 Task: Create a due date automation trigger when advanced on, on the tuesday of the week a card is due add fields without custom field "Resume" set to a number greater or equal to 1 and lower or equal to 10 at 11:00 AM.
Action: Mouse moved to (958, 304)
Screenshot: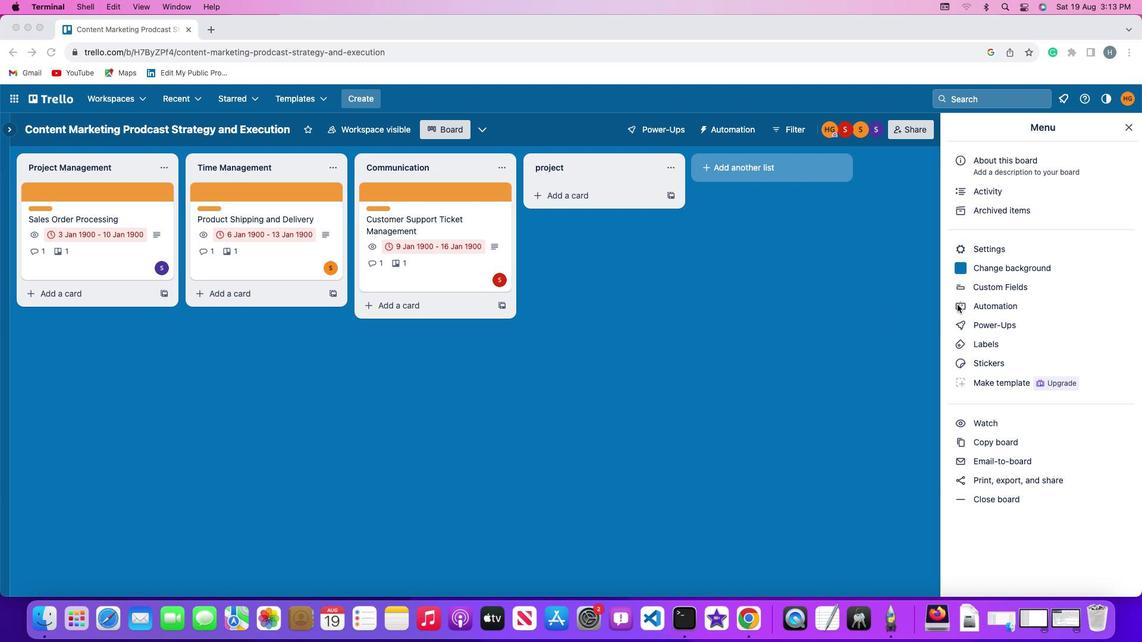 
Action: Mouse pressed left at (958, 304)
Screenshot: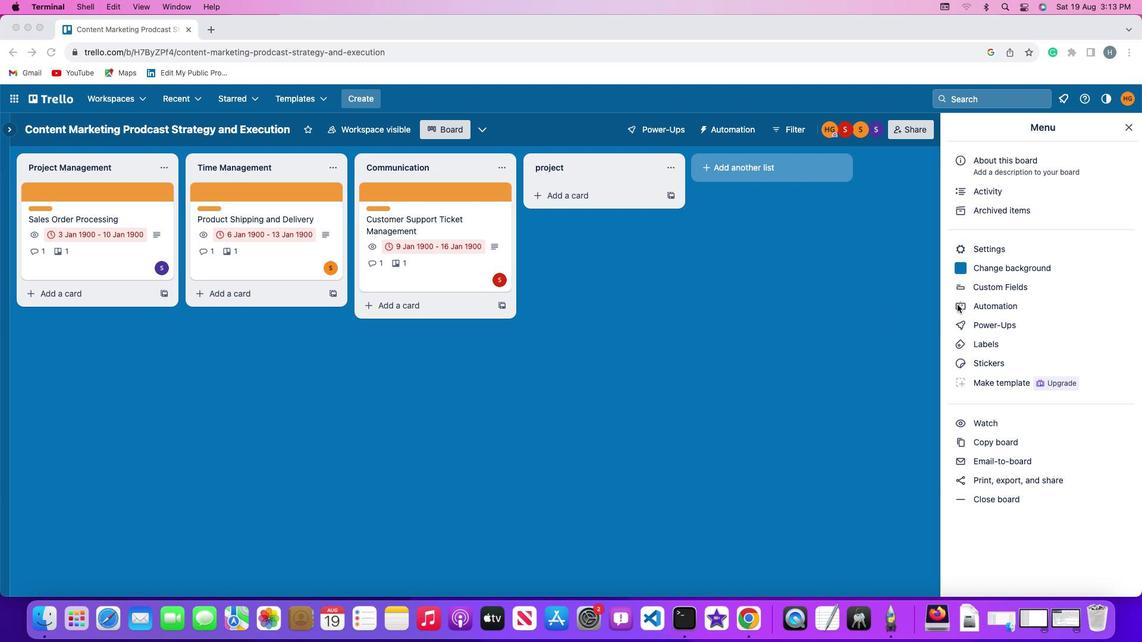 
Action: Mouse pressed left at (958, 304)
Screenshot: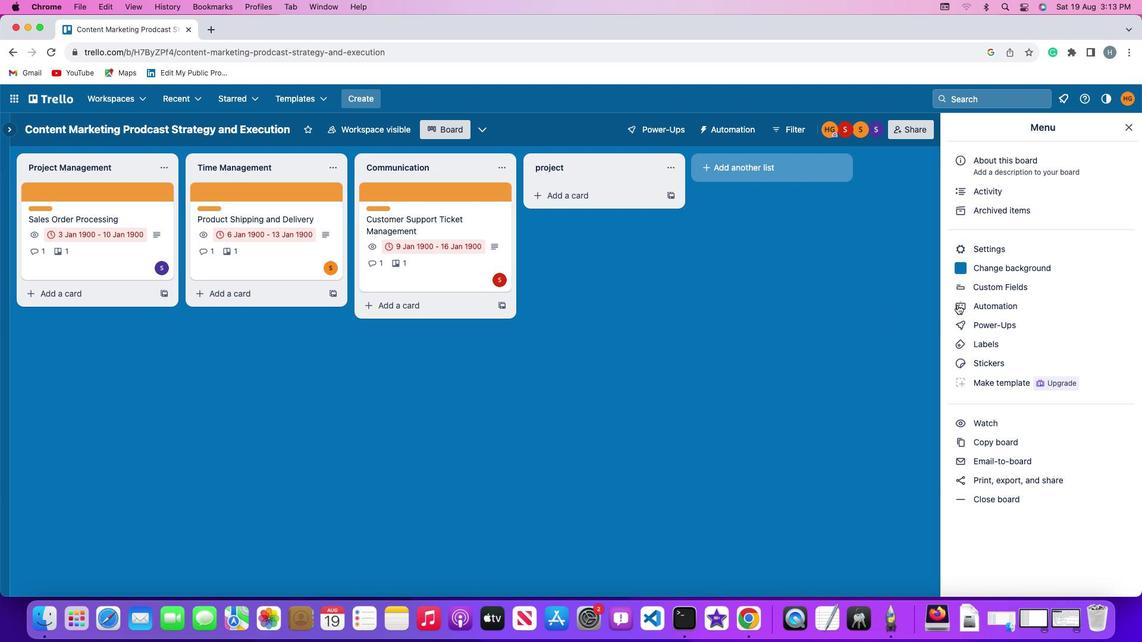 
Action: Mouse moved to (87, 280)
Screenshot: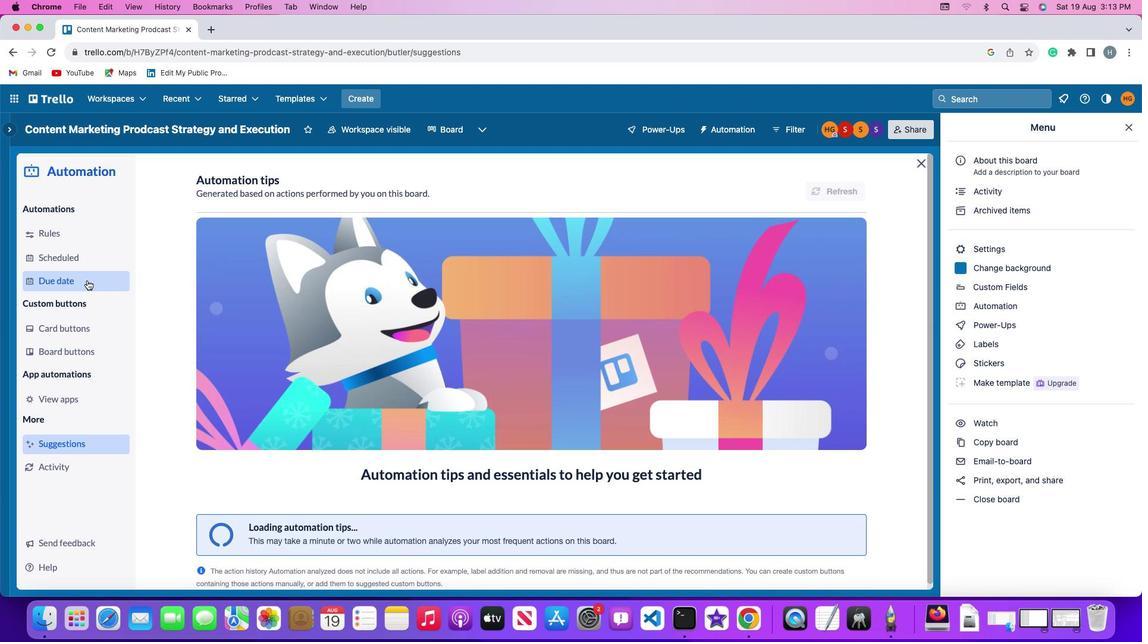 
Action: Mouse pressed left at (87, 280)
Screenshot: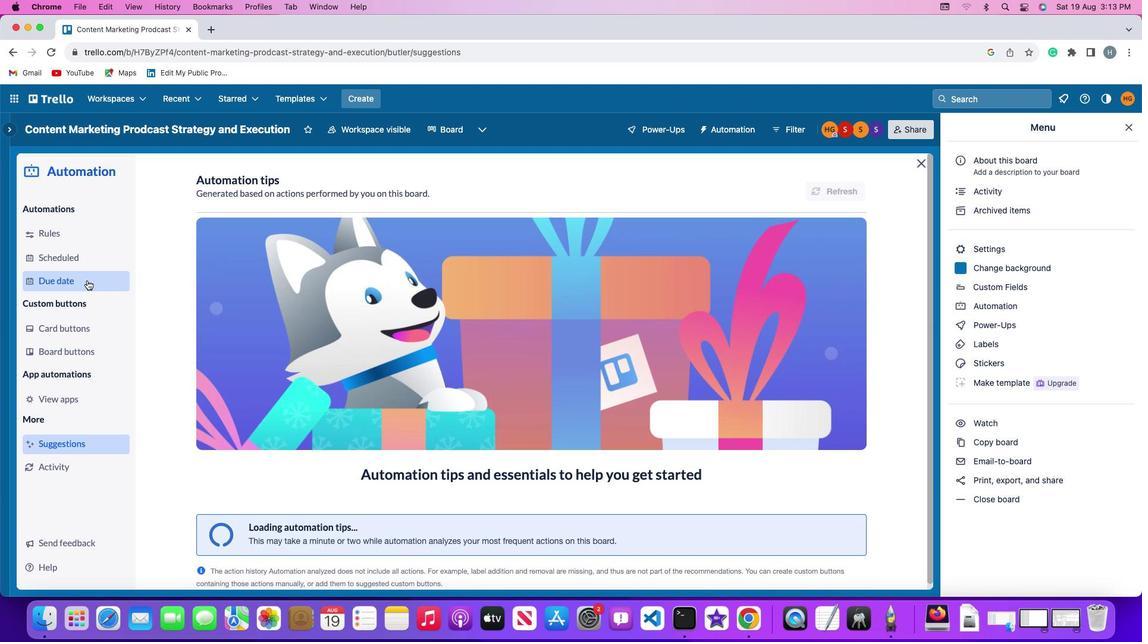 
Action: Mouse moved to (801, 187)
Screenshot: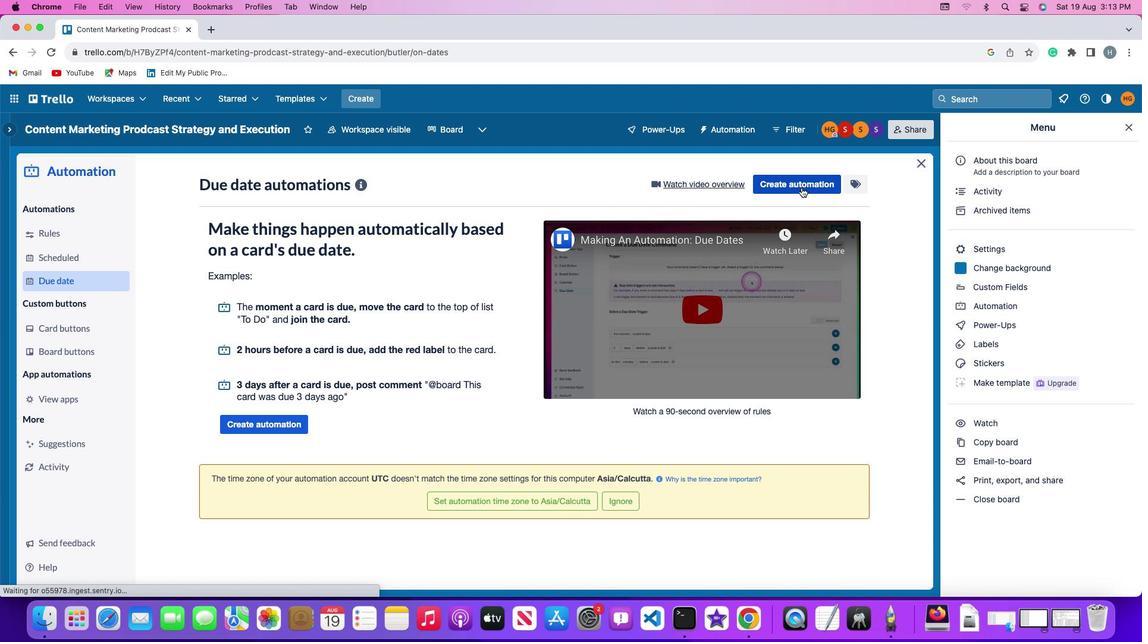 
Action: Mouse pressed left at (801, 187)
Screenshot: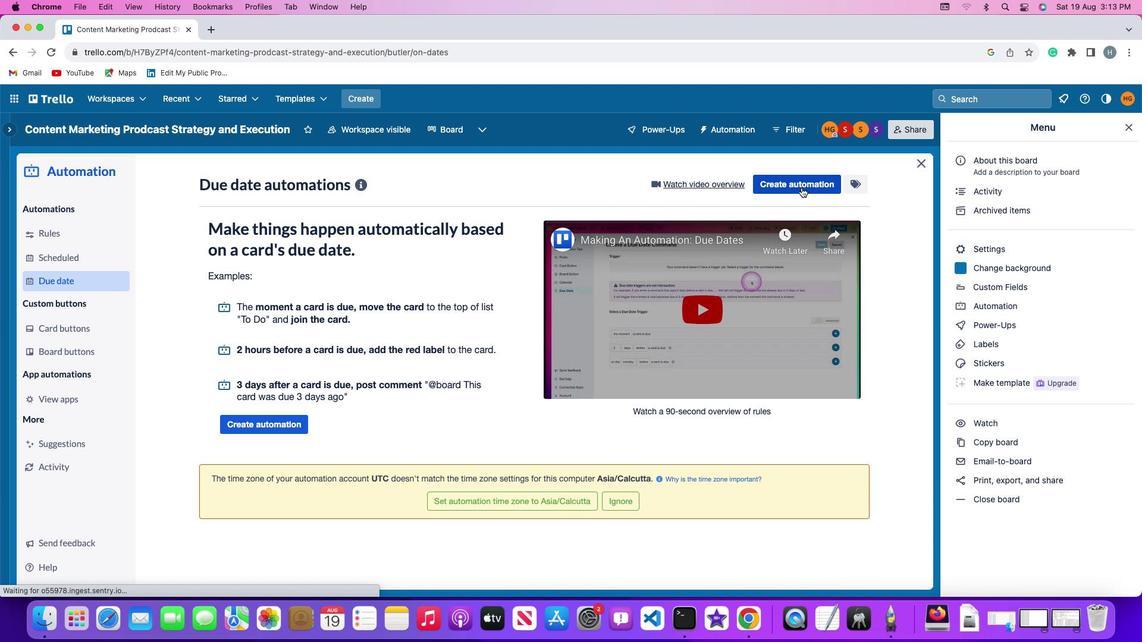 
Action: Mouse moved to (227, 299)
Screenshot: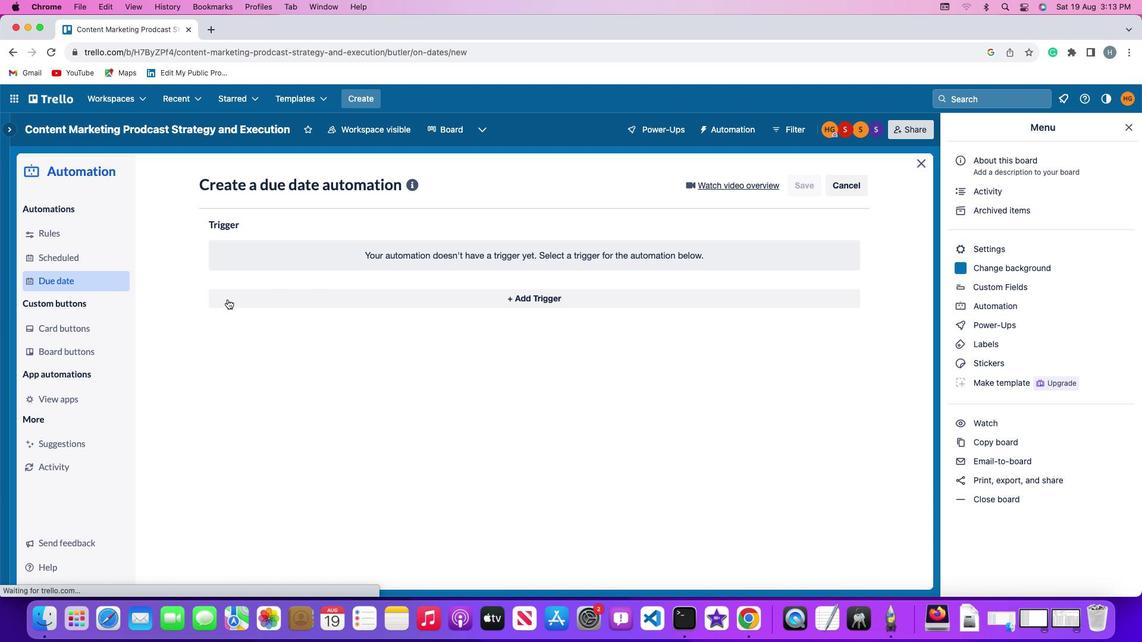 
Action: Mouse pressed left at (227, 299)
Screenshot: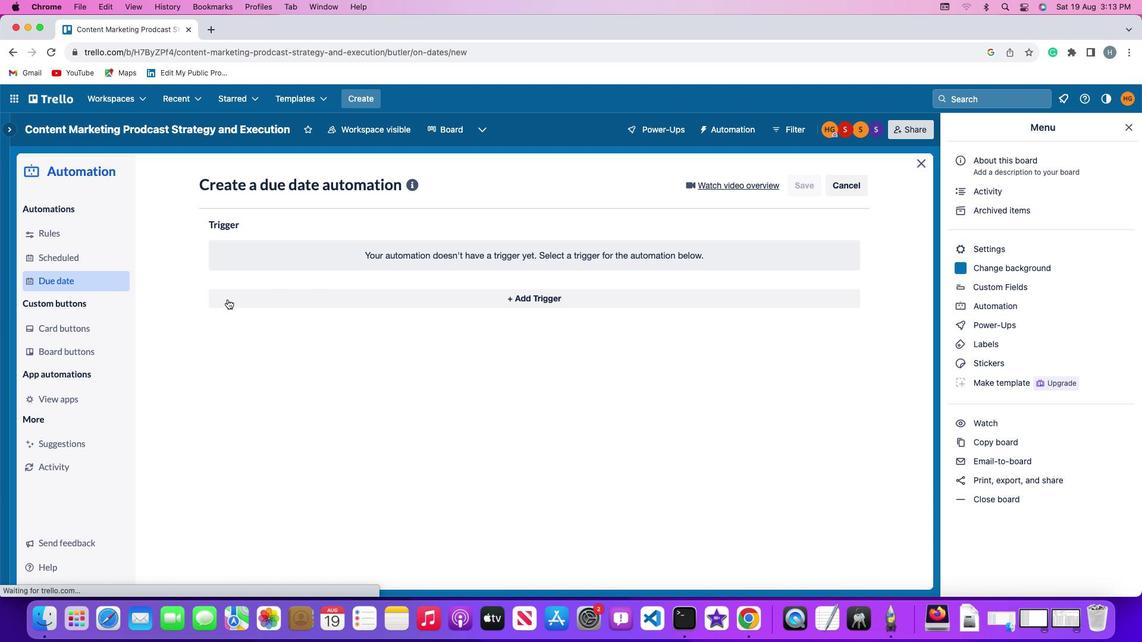 
Action: Mouse moved to (261, 513)
Screenshot: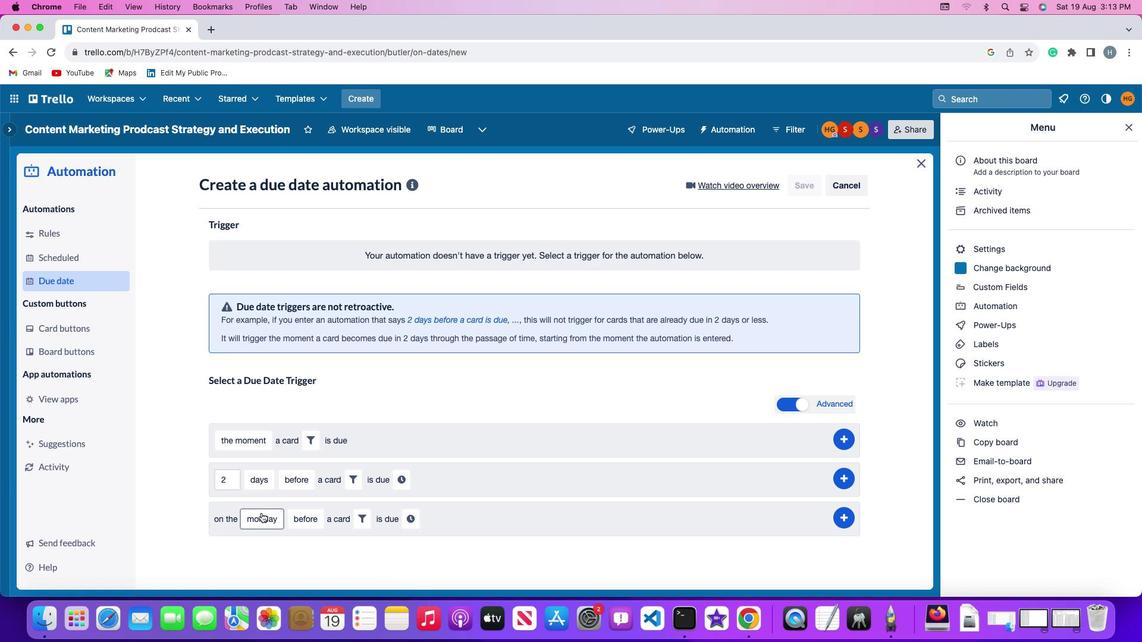 
Action: Mouse pressed left at (261, 513)
Screenshot: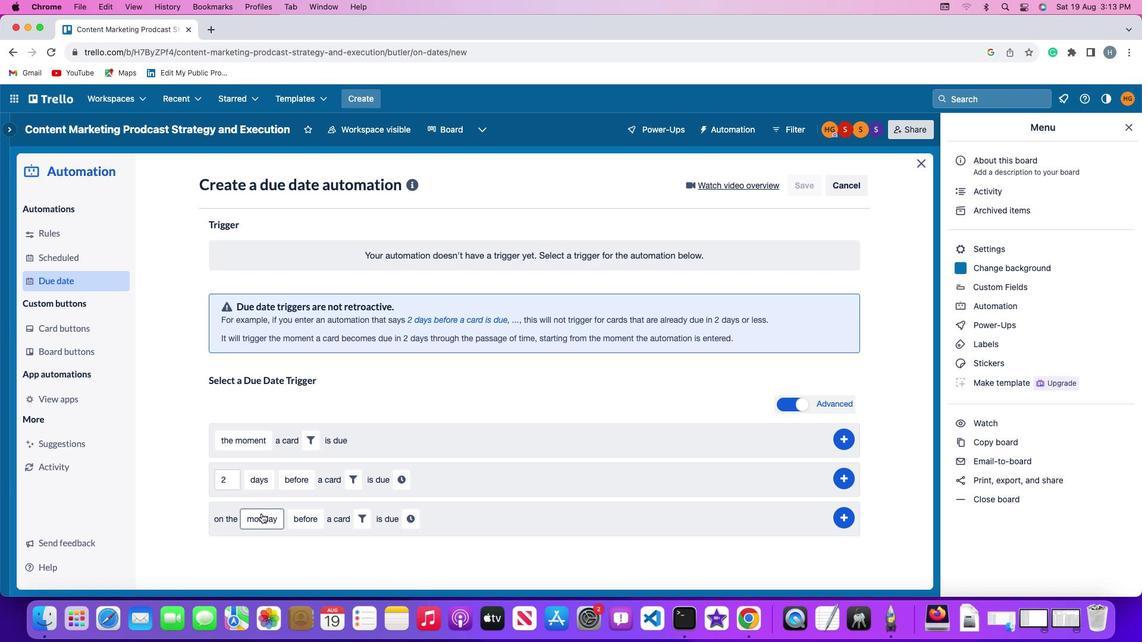 
Action: Mouse moved to (287, 371)
Screenshot: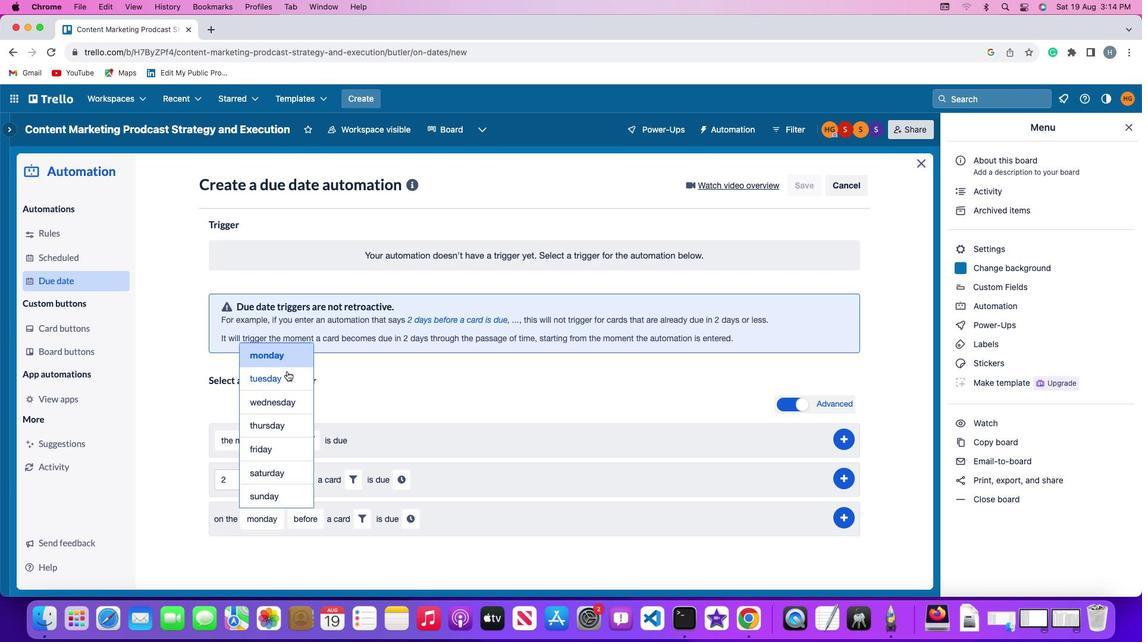 
Action: Mouse pressed left at (287, 371)
Screenshot: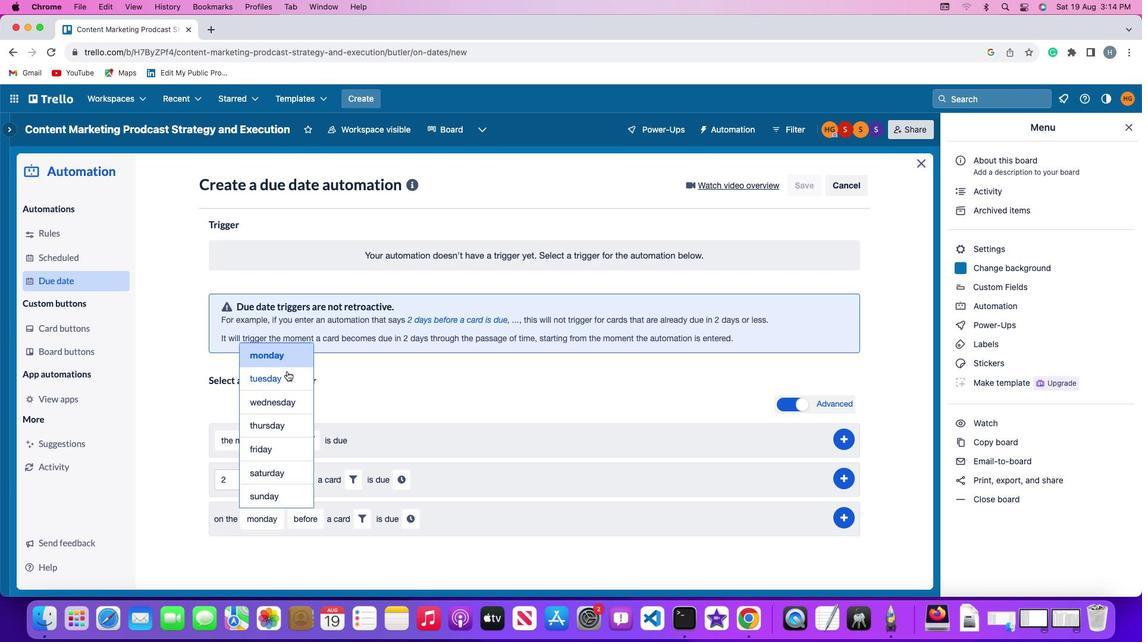 
Action: Mouse moved to (302, 515)
Screenshot: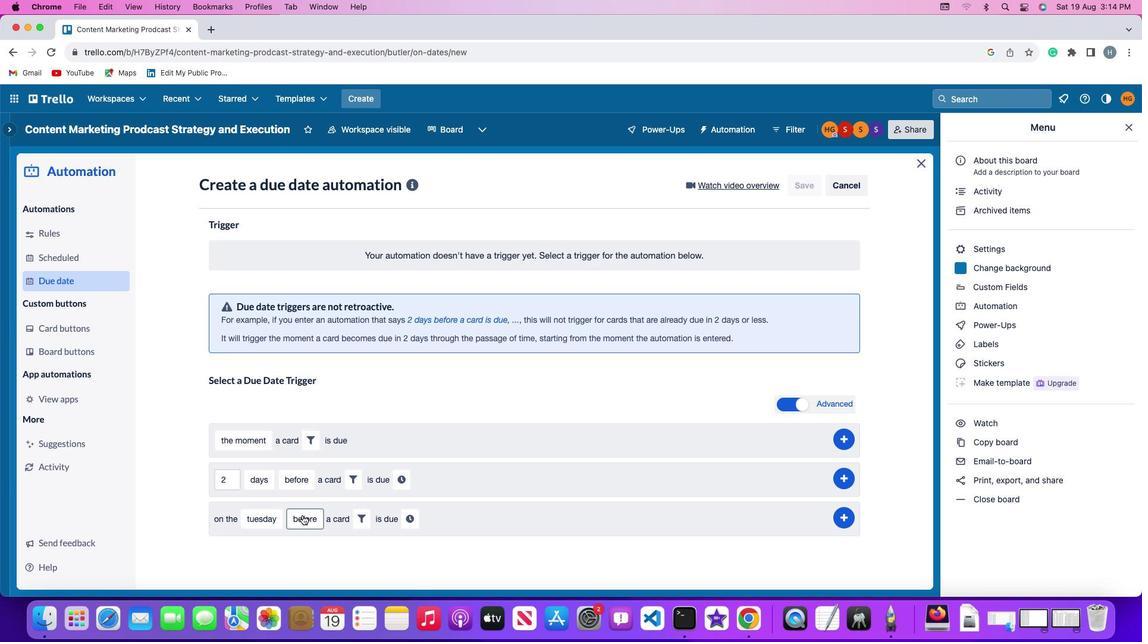 
Action: Mouse pressed left at (302, 515)
Screenshot: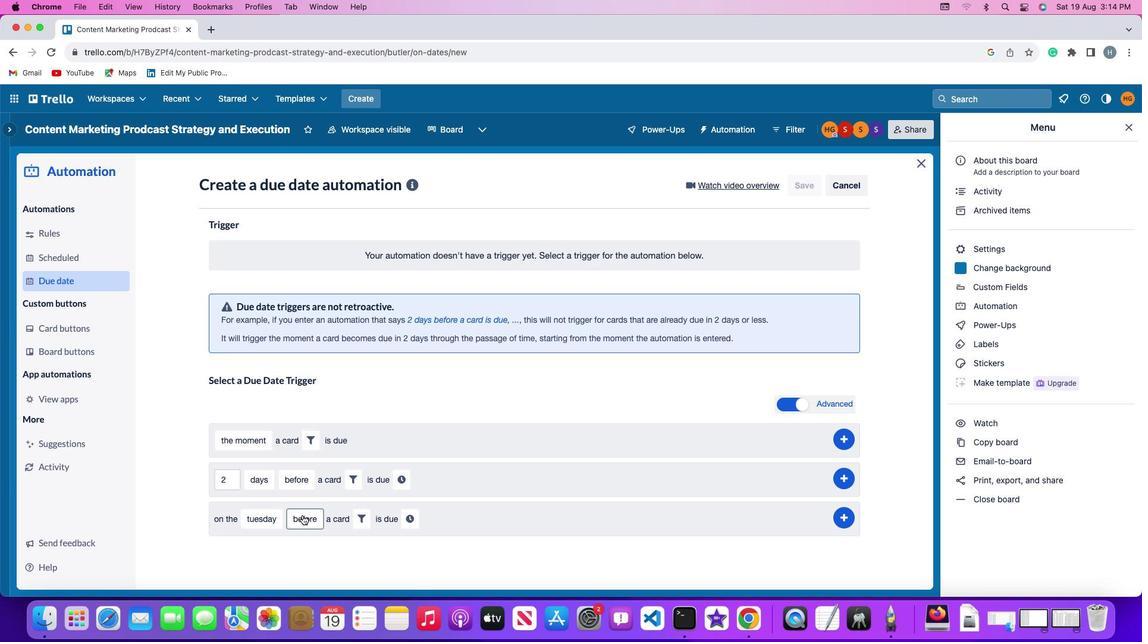
Action: Mouse moved to (311, 472)
Screenshot: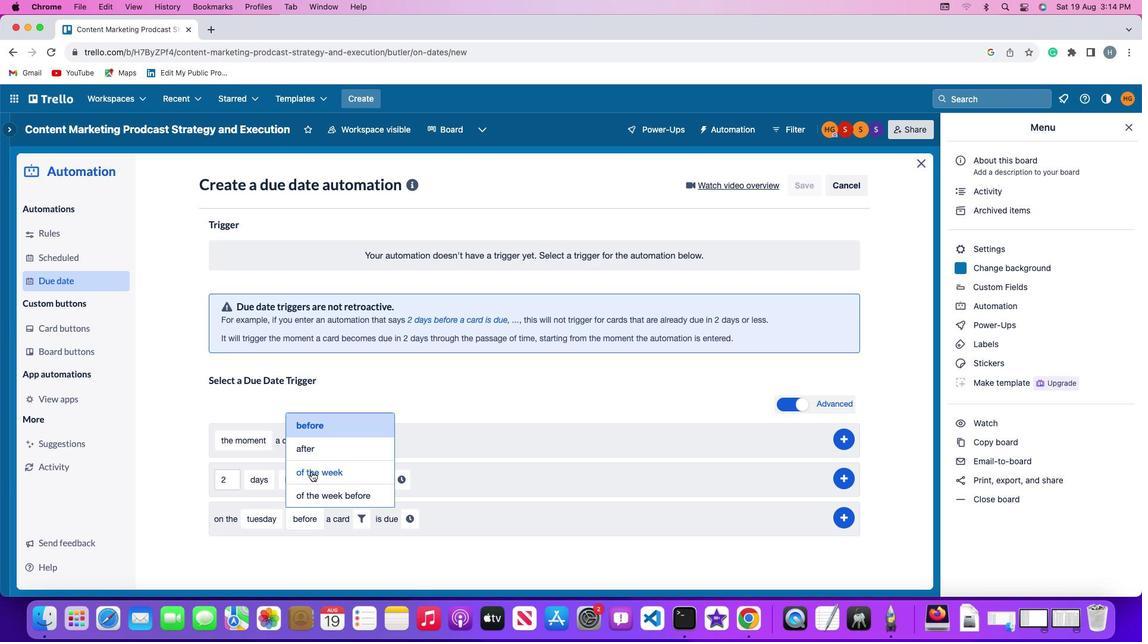 
Action: Mouse pressed left at (311, 472)
Screenshot: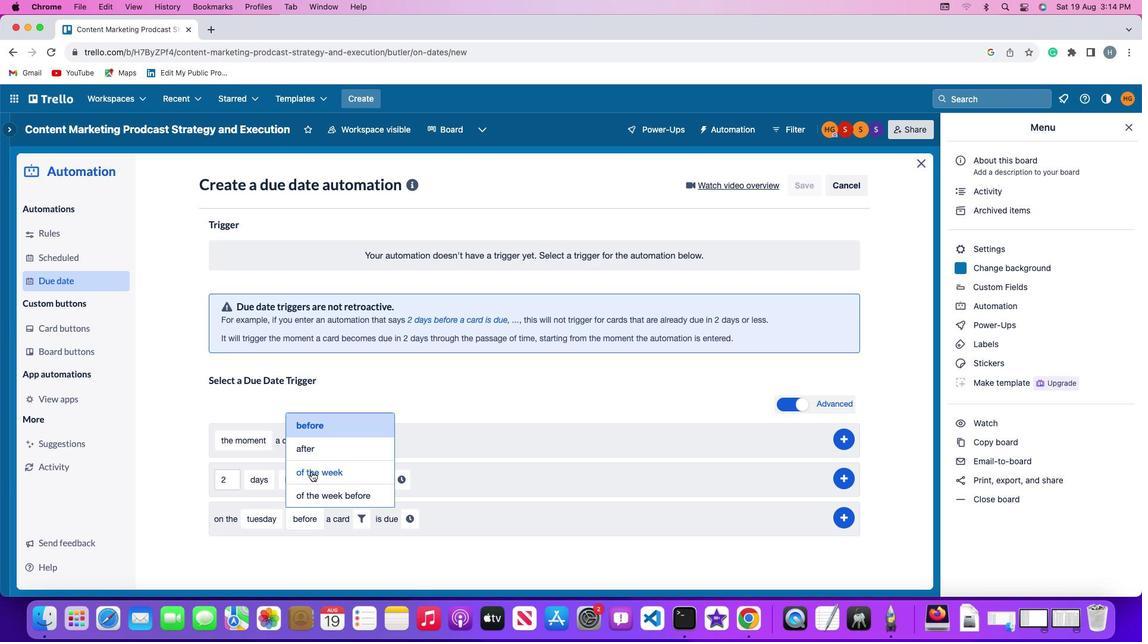 
Action: Mouse moved to (386, 521)
Screenshot: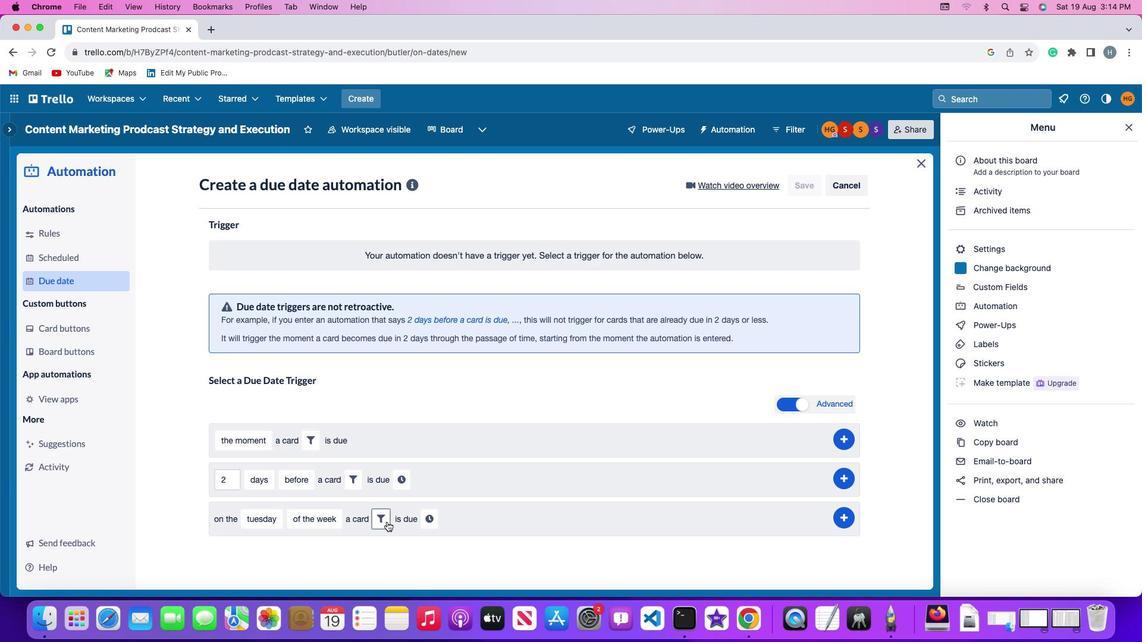 
Action: Mouse pressed left at (386, 521)
Screenshot: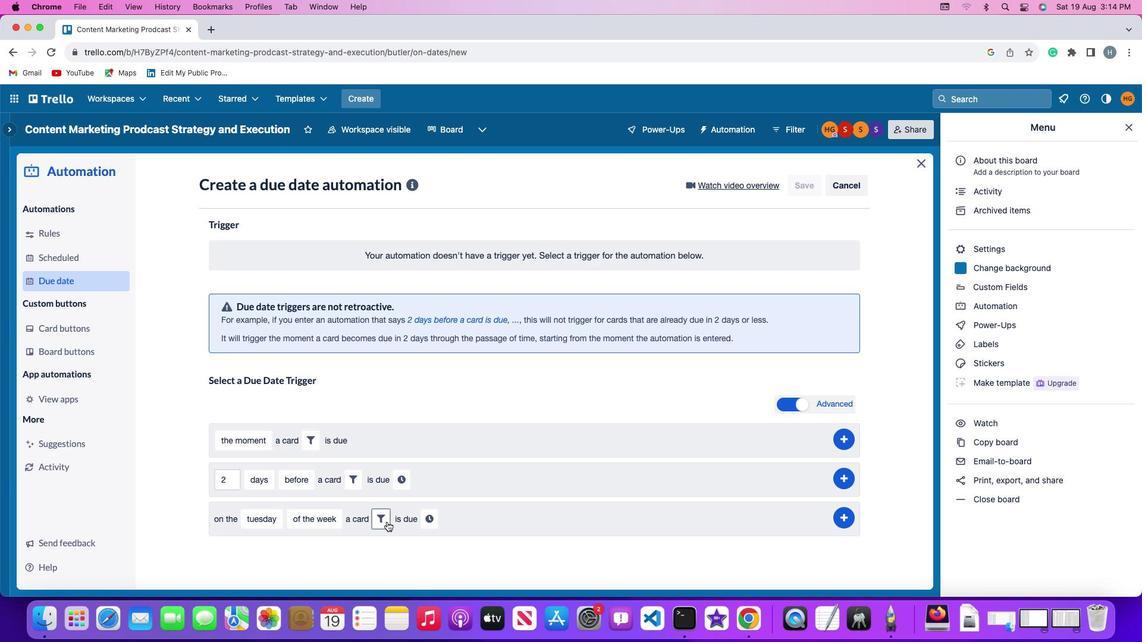 
Action: Mouse moved to (567, 554)
Screenshot: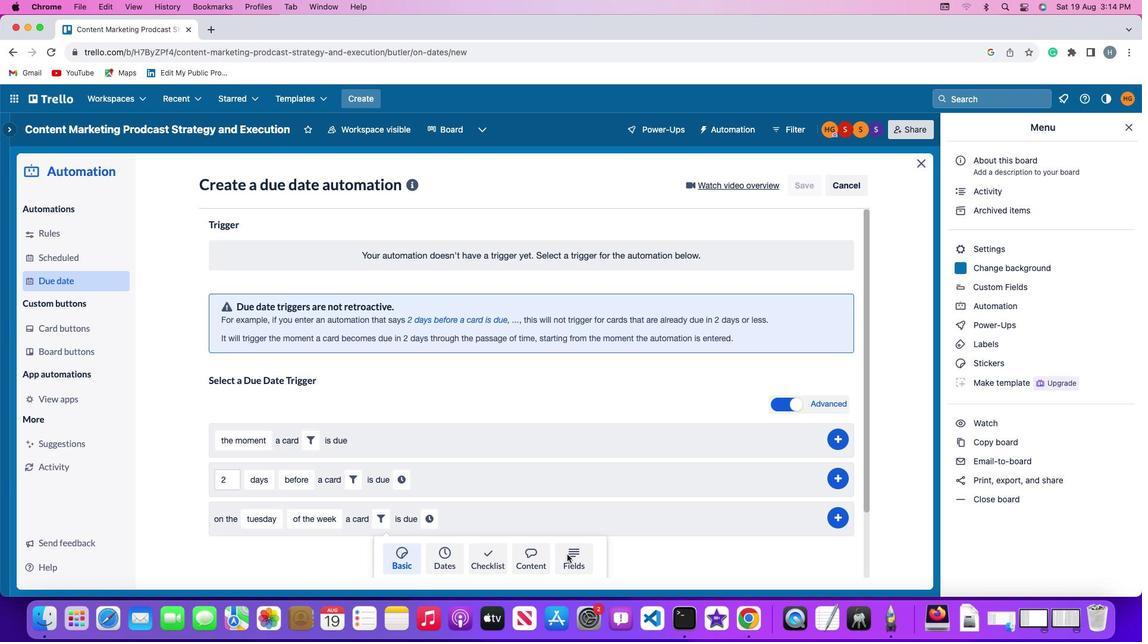 
Action: Mouse pressed left at (567, 554)
Screenshot: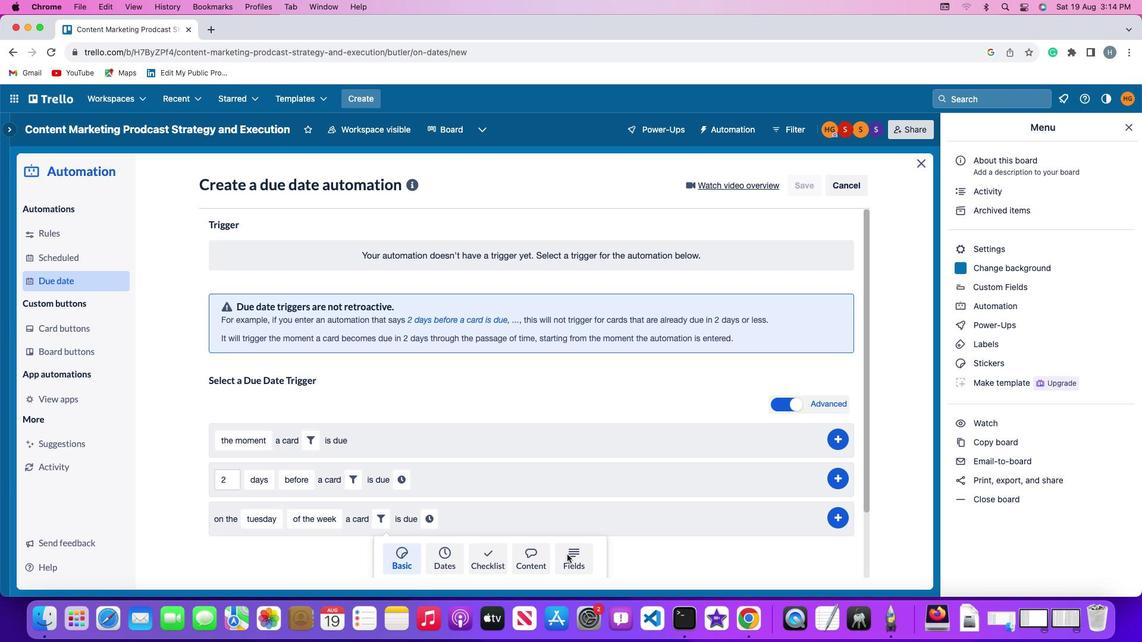 
Action: Mouse moved to (322, 551)
Screenshot: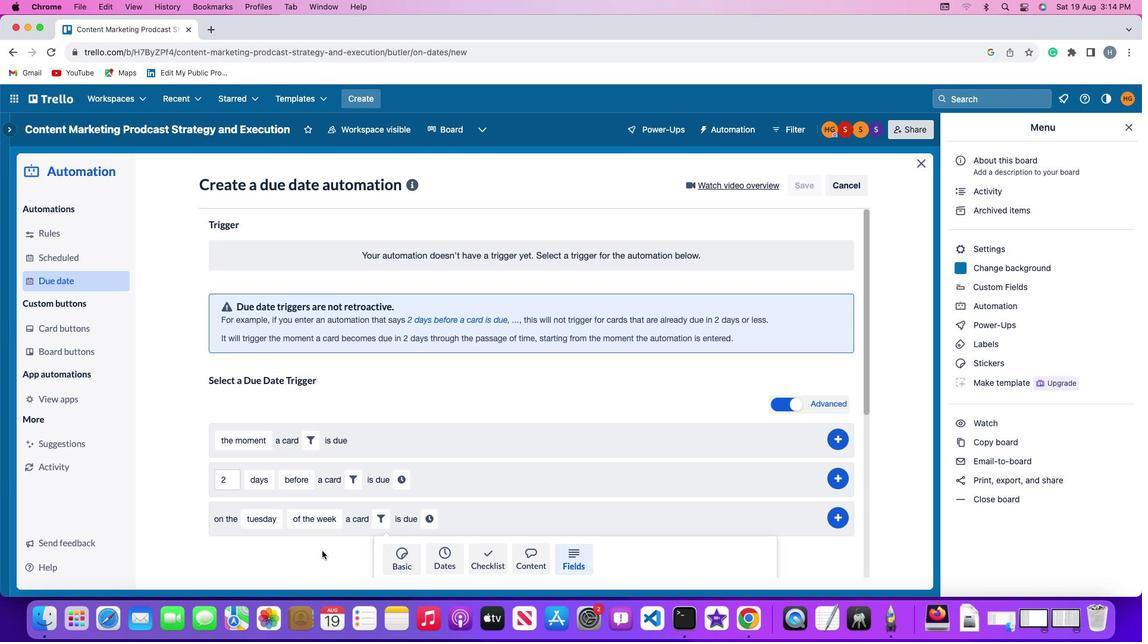 
Action: Mouse scrolled (322, 551) with delta (0, 0)
Screenshot: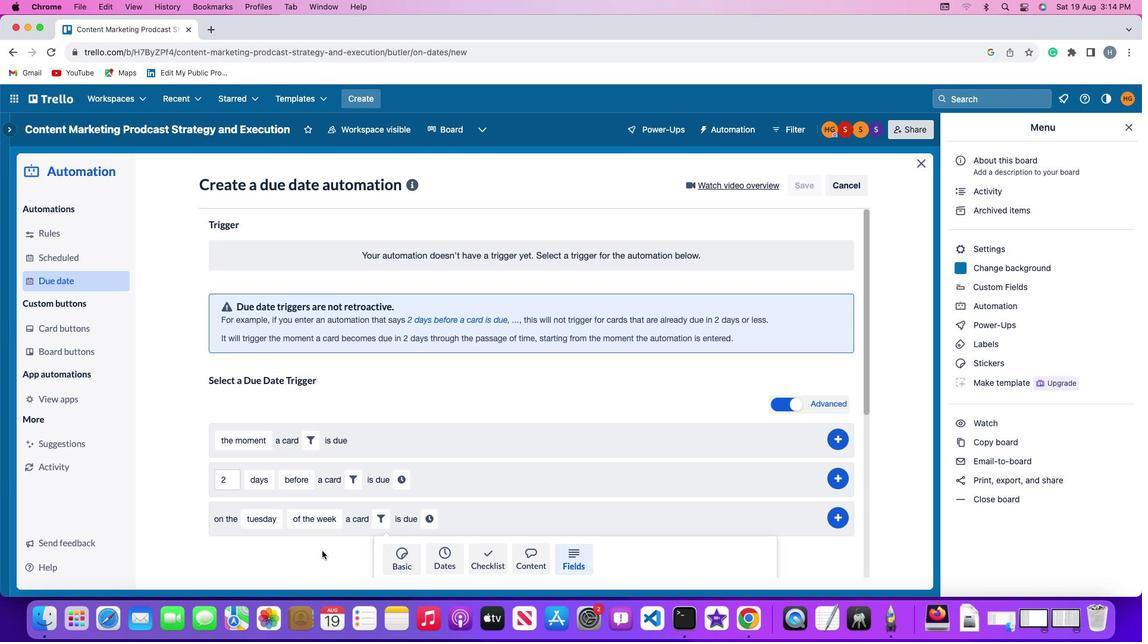 
Action: Mouse scrolled (322, 551) with delta (0, 0)
Screenshot: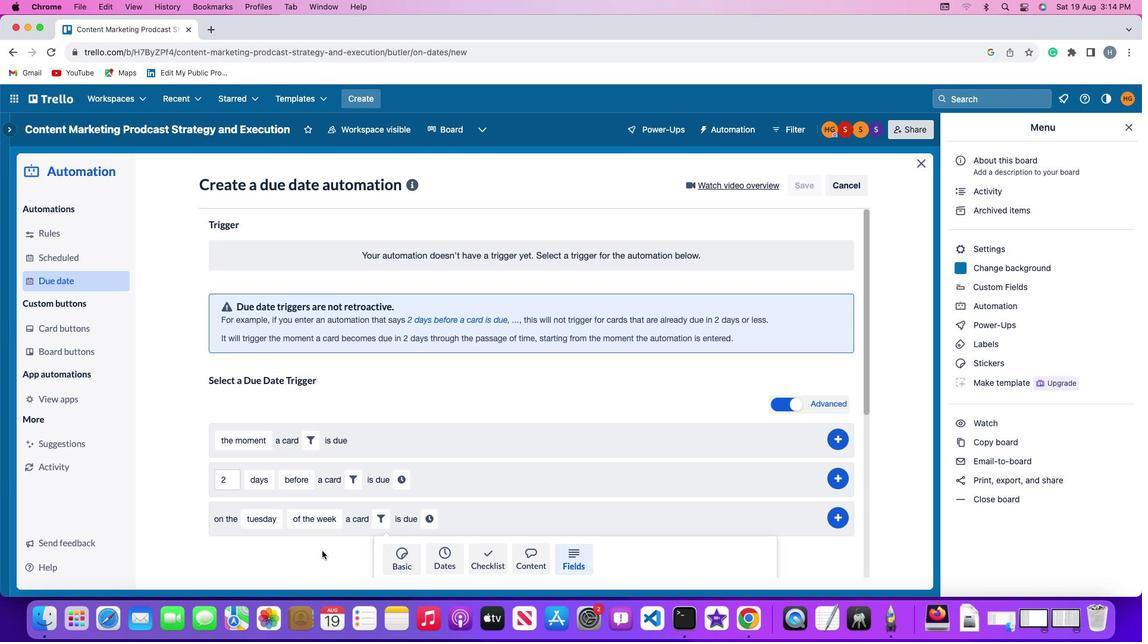
Action: Mouse scrolled (322, 551) with delta (0, -1)
Screenshot: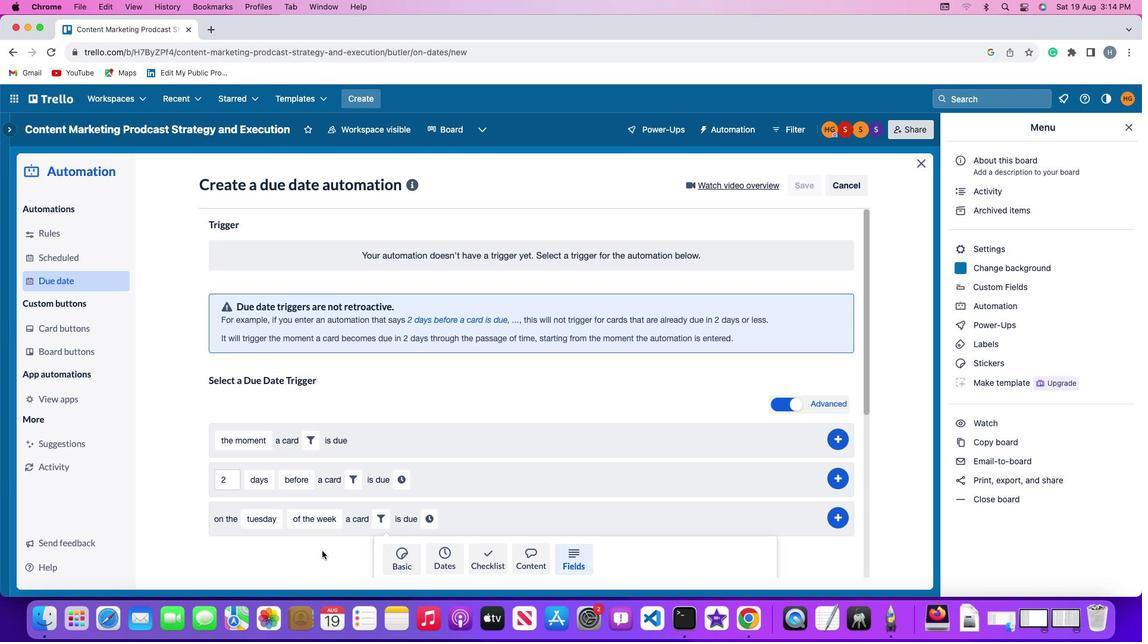 
Action: Mouse scrolled (322, 551) with delta (0, -2)
Screenshot: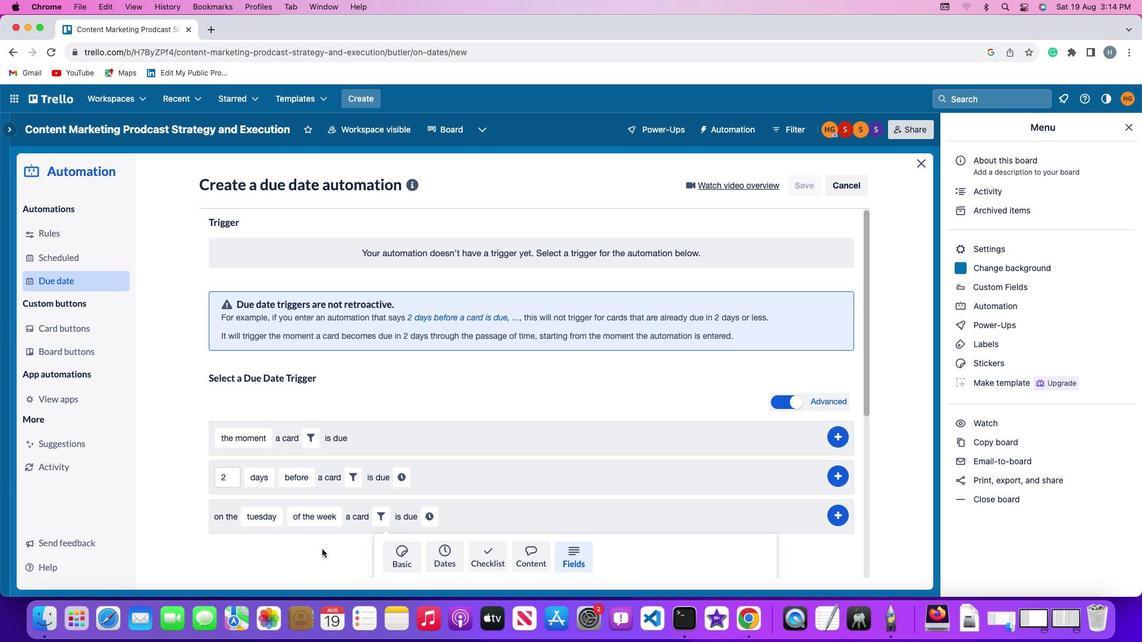 
Action: Mouse moved to (322, 549)
Screenshot: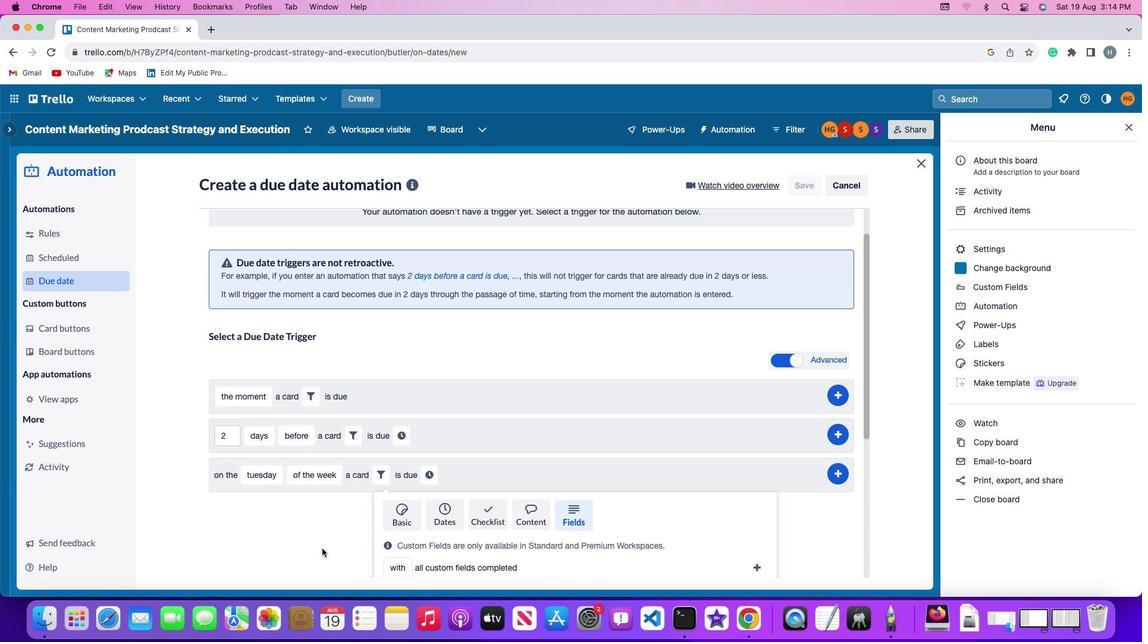 
Action: Mouse scrolled (322, 549) with delta (0, -3)
Screenshot: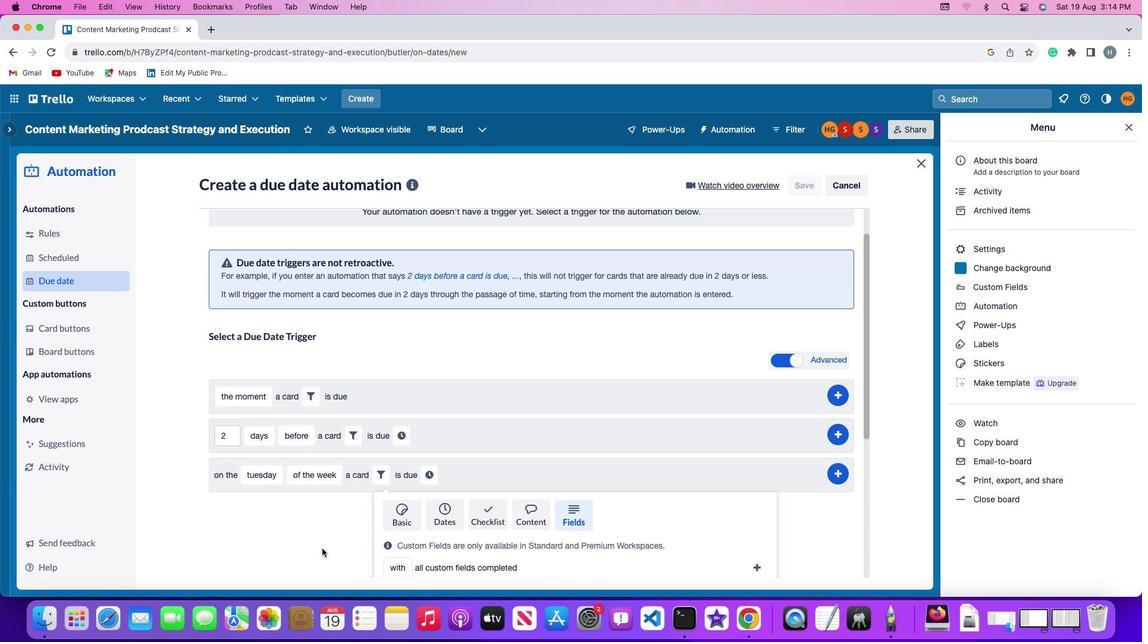 
Action: Mouse moved to (322, 548)
Screenshot: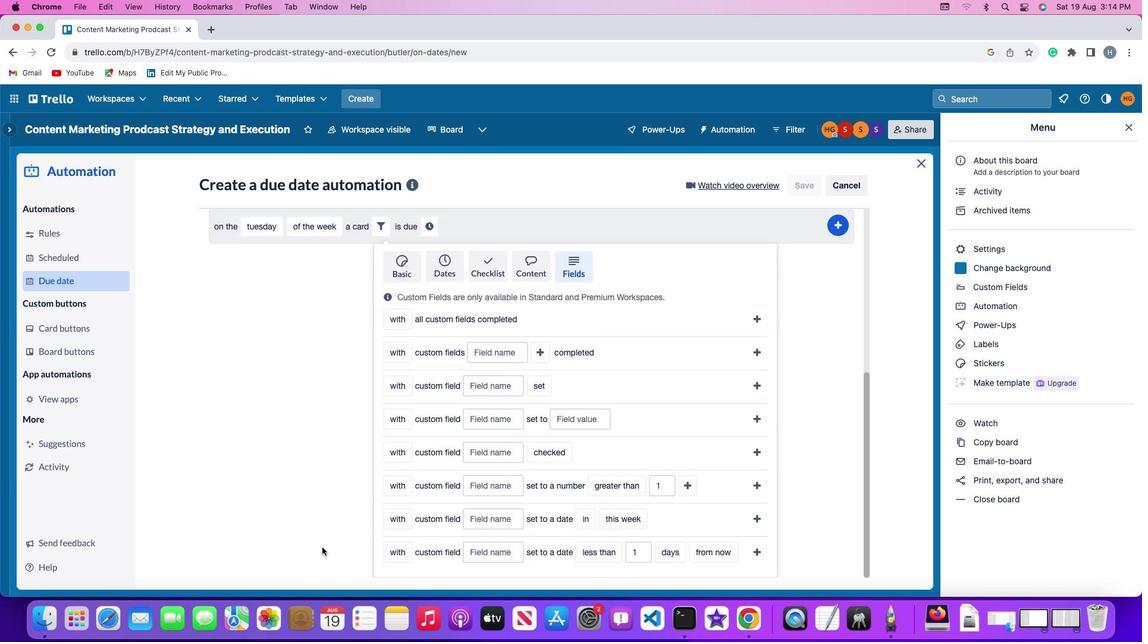 
Action: Mouse scrolled (322, 548) with delta (0, 0)
Screenshot: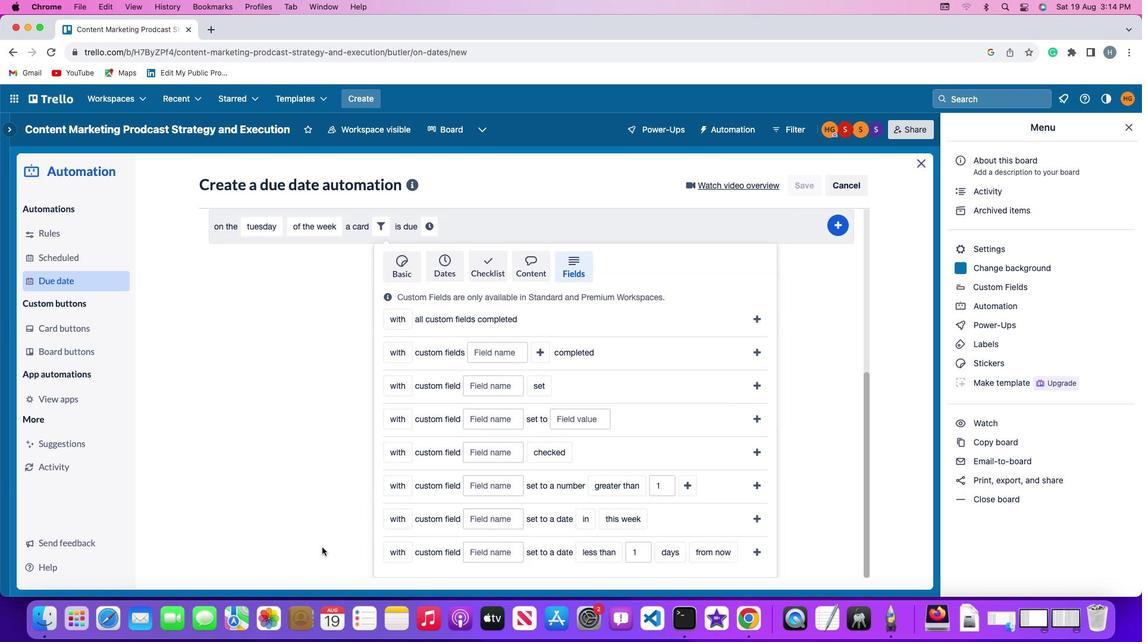
Action: Mouse scrolled (322, 548) with delta (0, 0)
Screenshot: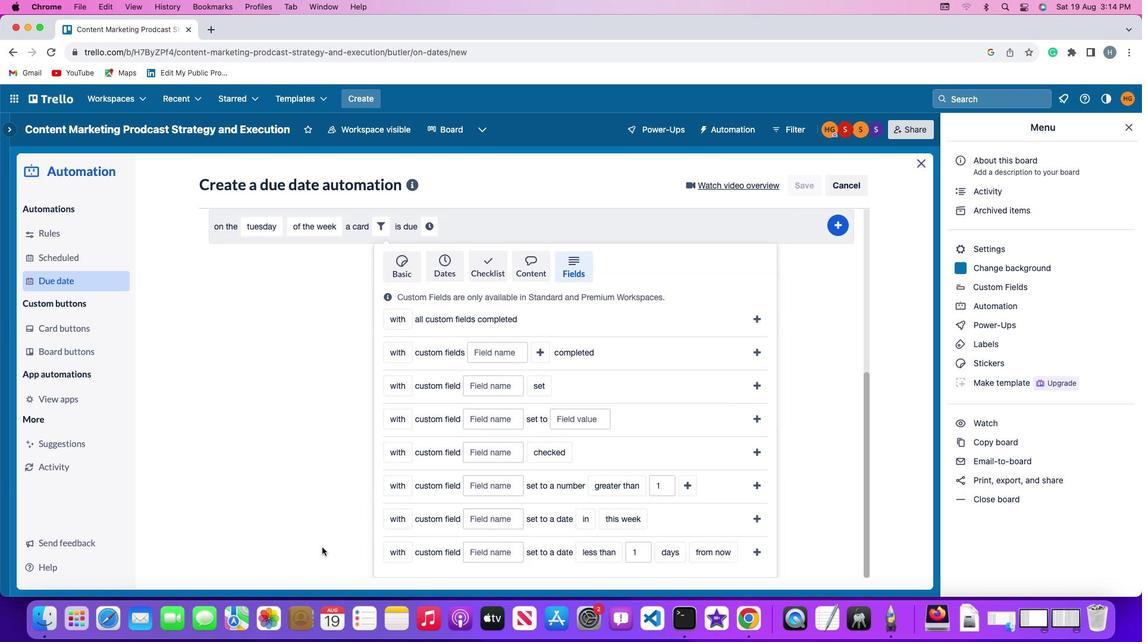 
Action: Mouse scrolled (322, 548) with delta (0, -1)
Screenshot: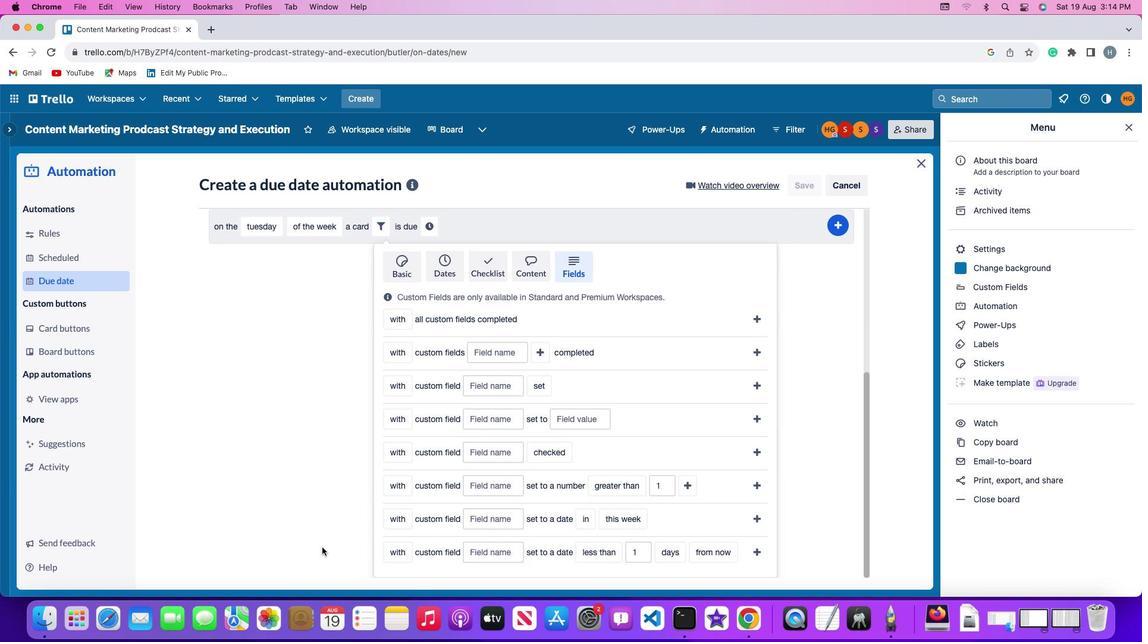 
Action: Mouse scrolled (322, 548) with delta (0, -2)
Screenshot: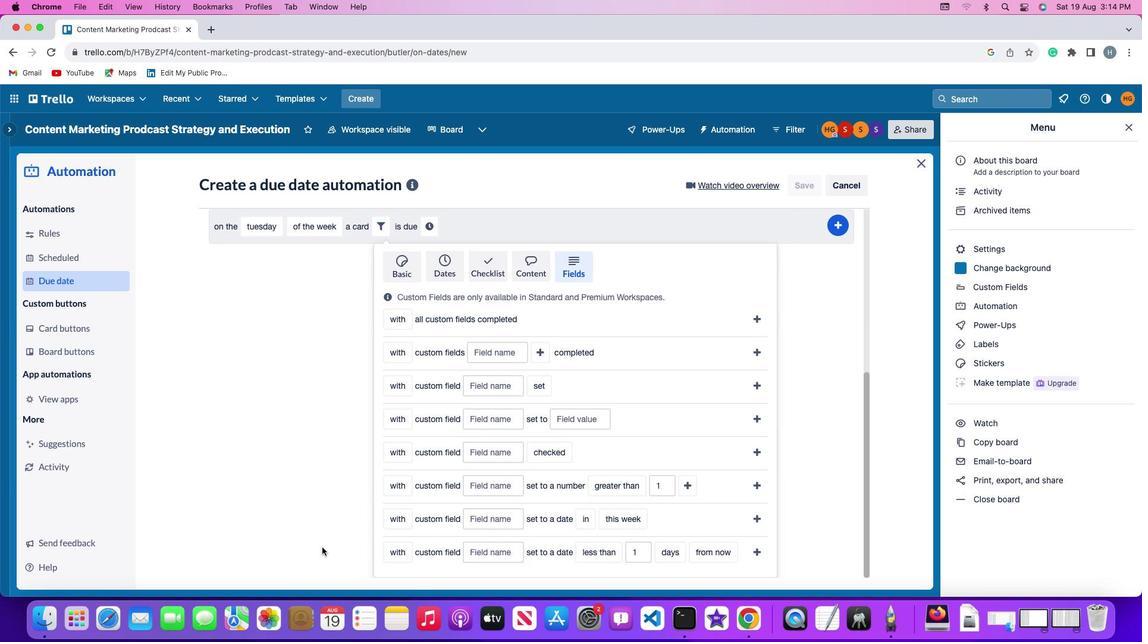 
Action: Mouse moved to (380, 487)
Screenshot: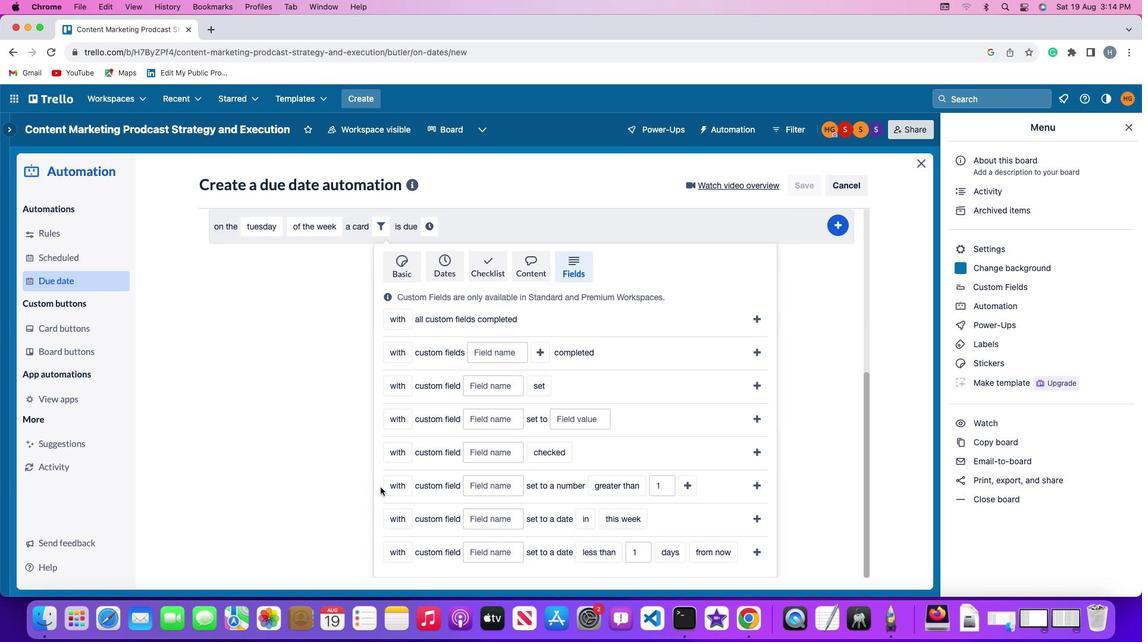 
Action: Mouse pressed left at (380, 487)
Screenshot: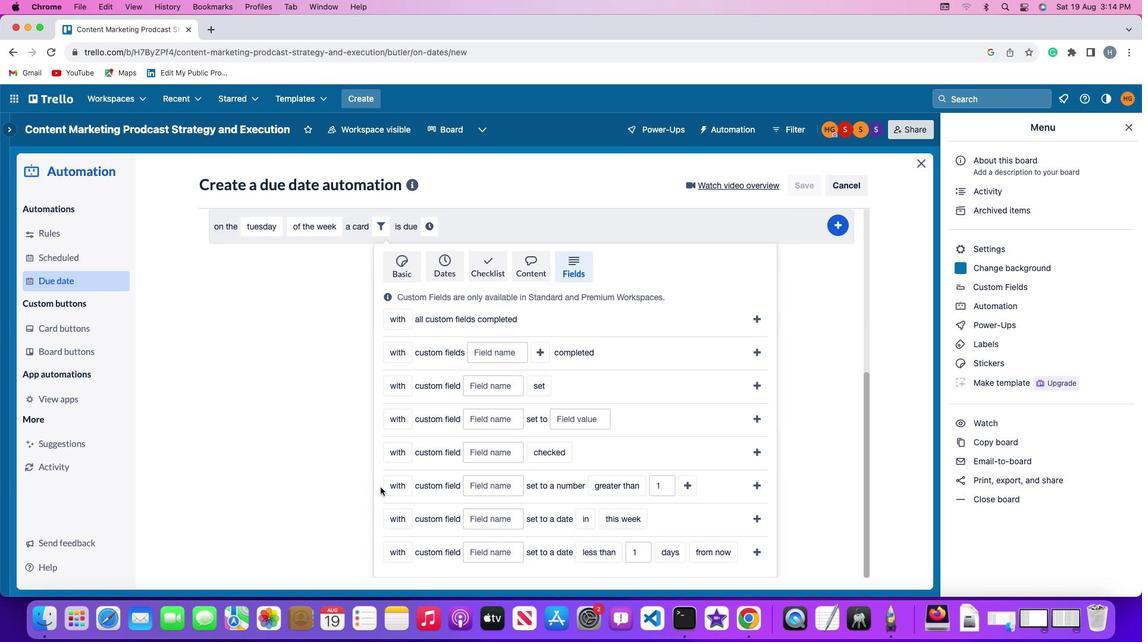 
Action: Mouse moved to (411, 486)
Screenshot: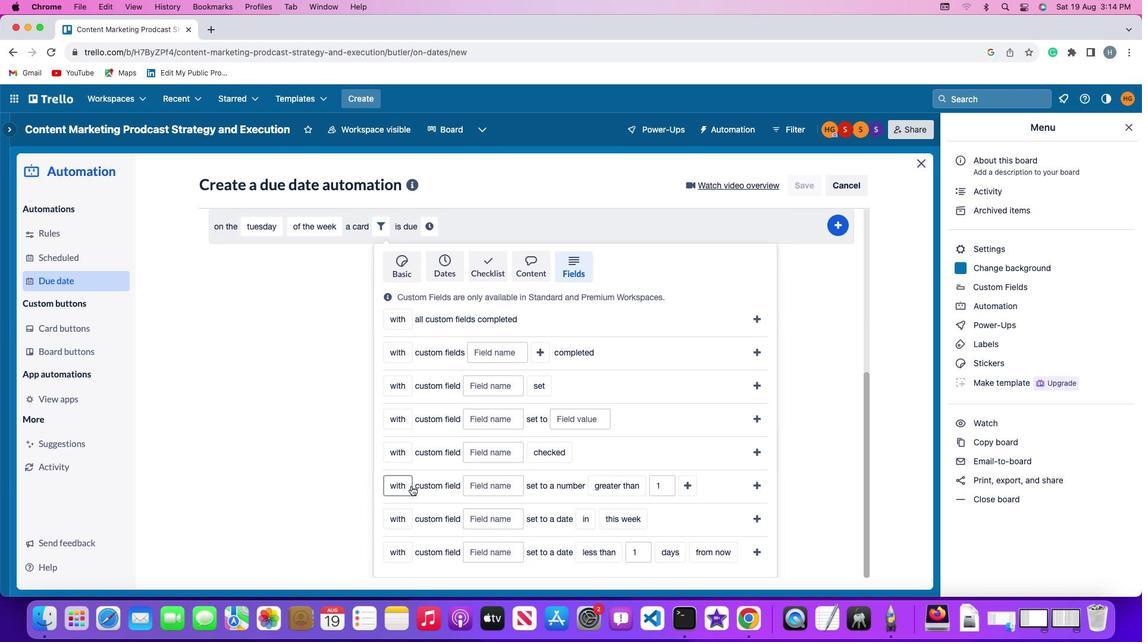 
Action: Mouse pressed left at (411, 486)
Screenshot: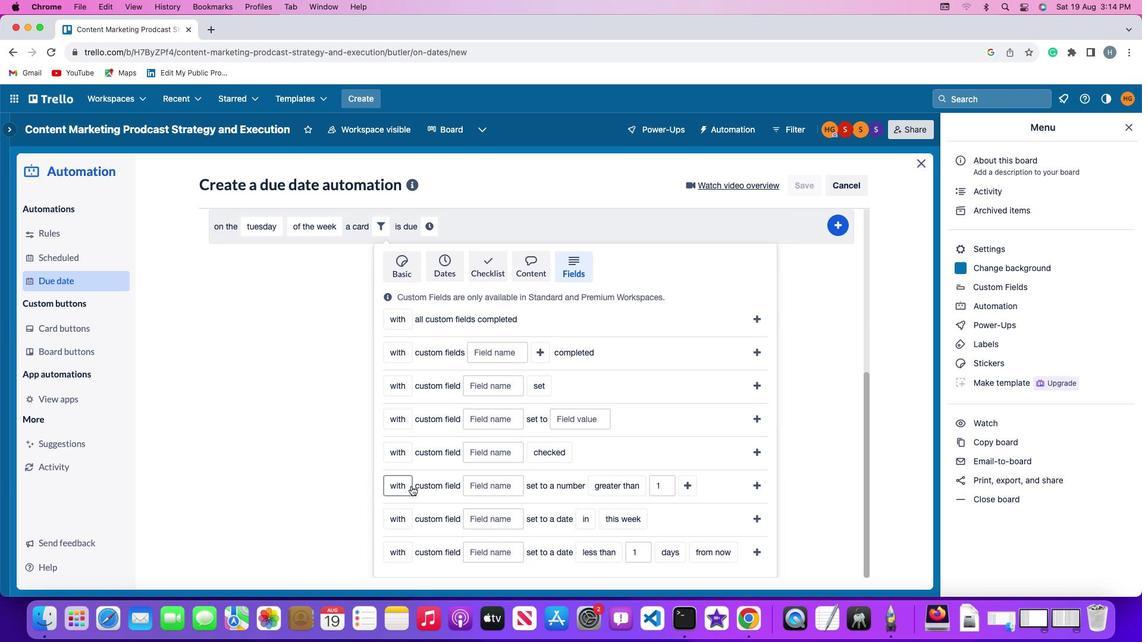 
Action: Mouse moved to (406, 528)
Screenshot: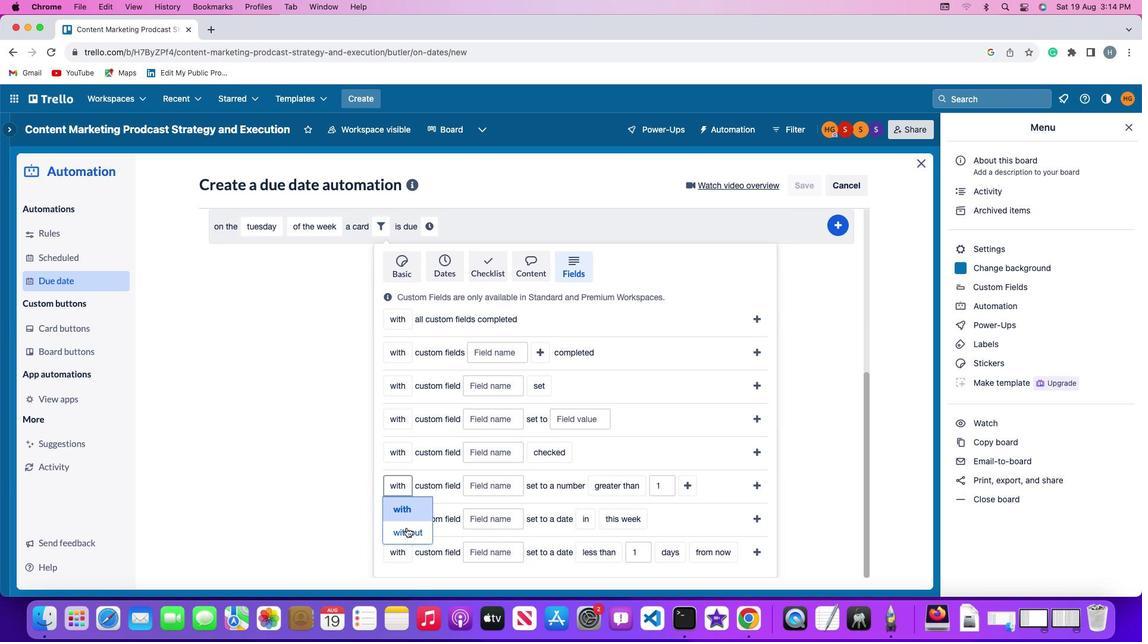 
Action: Mouse pressed left at (406, 528)
Screenshot: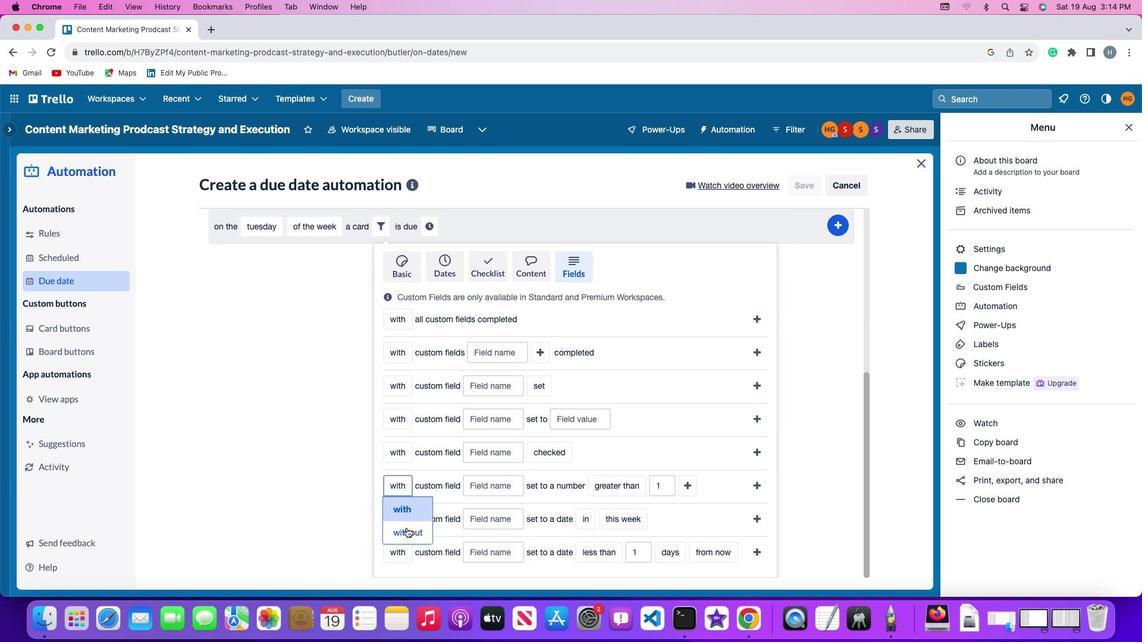 
Action: Mouse moved to (502, 484)
Screenshot: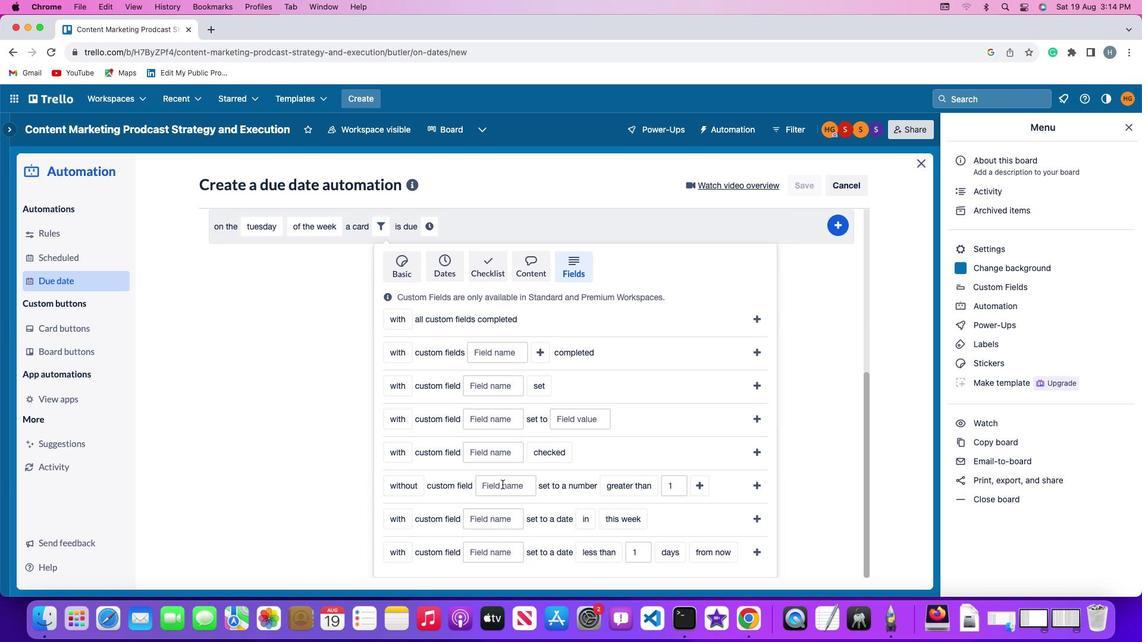 
Action: Mouse pressed left at (502, 484)
Screenshot: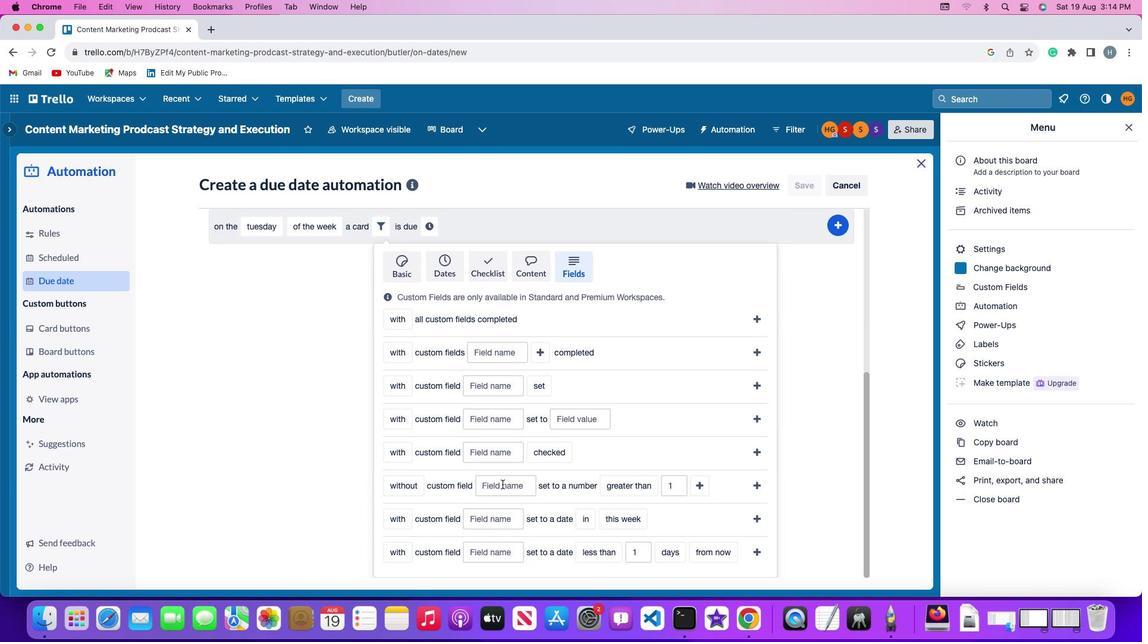 
Action: Mouse moved to (502, 483)
Screenshot: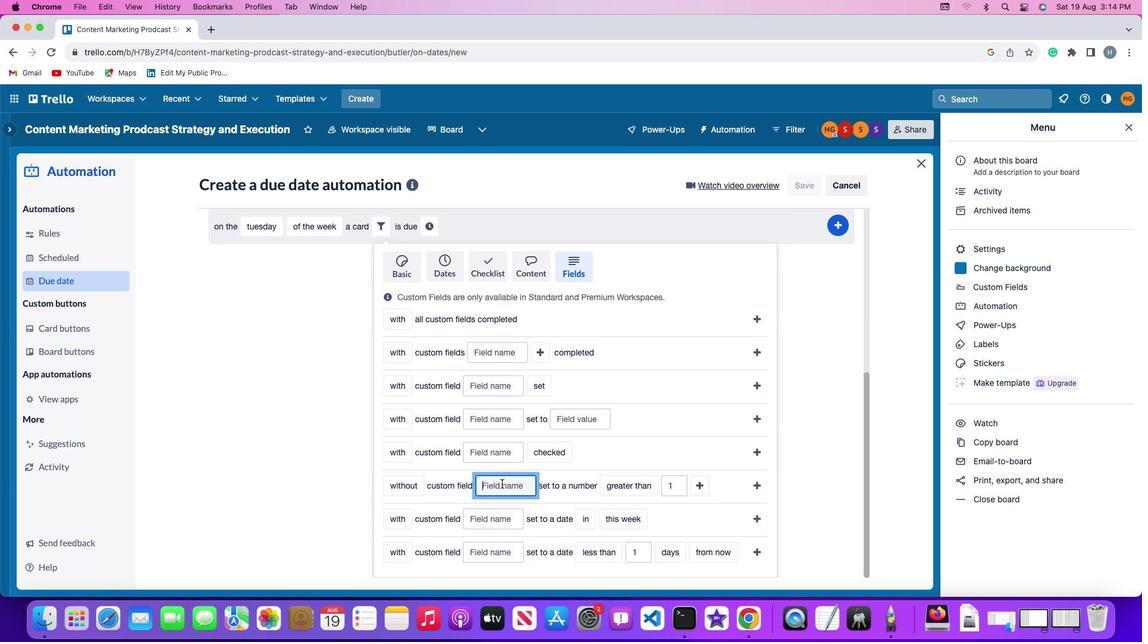 
Action: Key pressed Key.shift
Screenshot: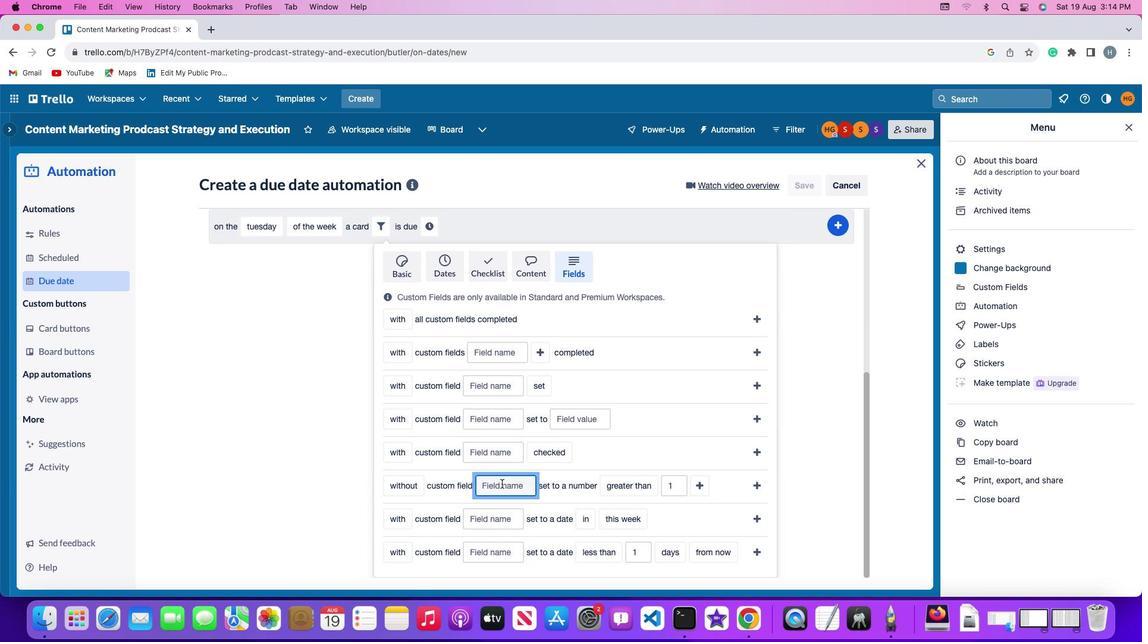 
Action: Mouse moved to (501, 483)
Screenshot: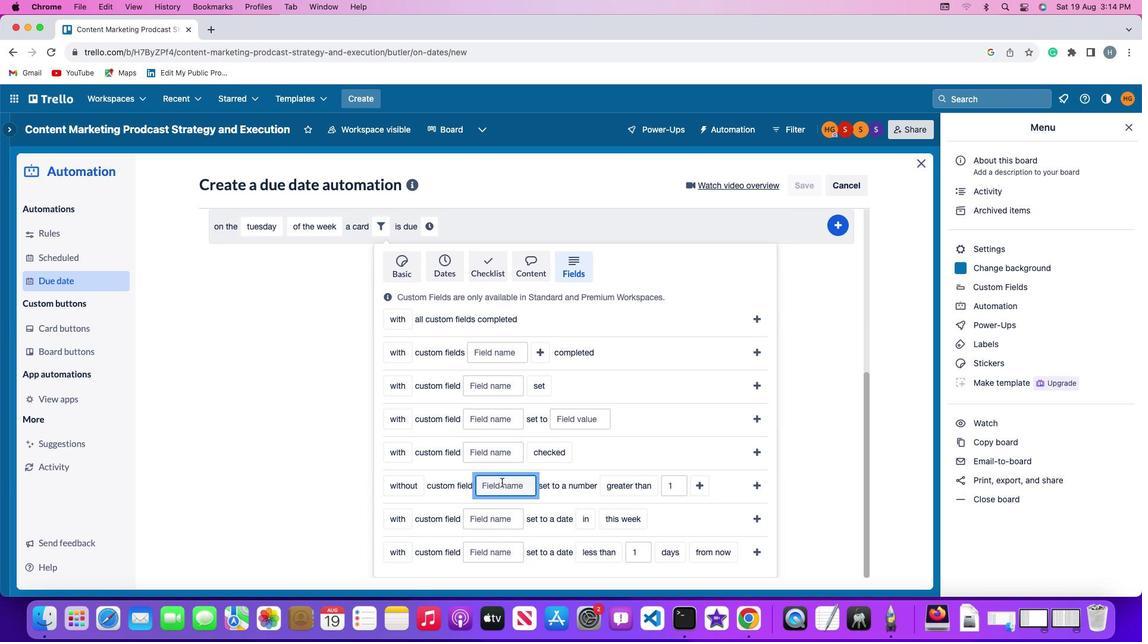 
Action: Key pressed 'R''e'
Screenshot: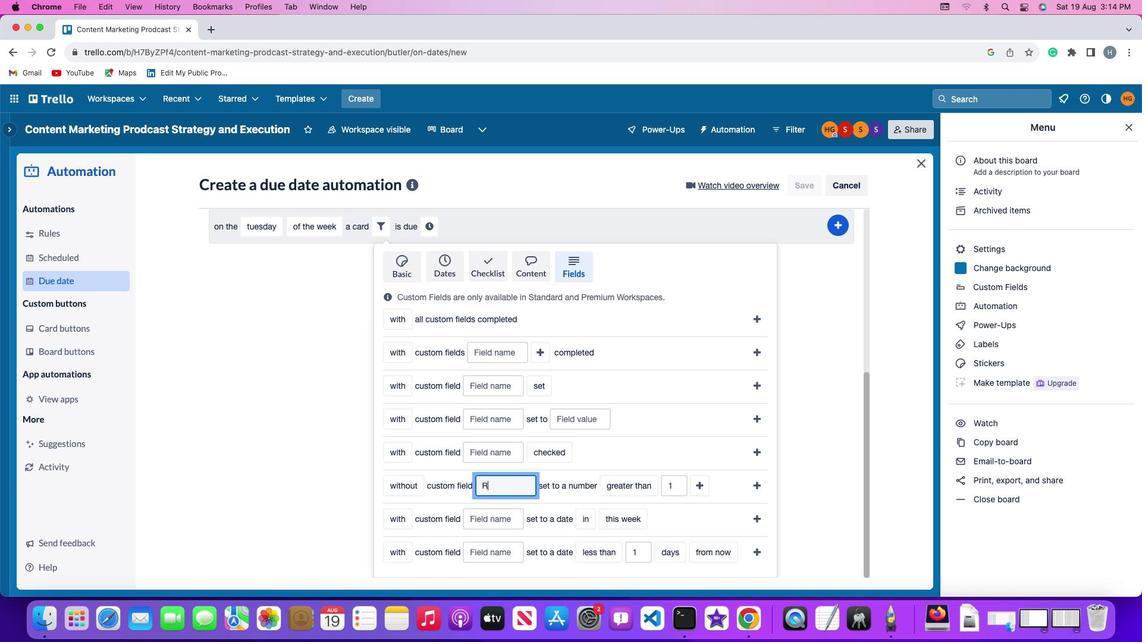 
Action: Mouse moved to (501, 482)
Screenshot: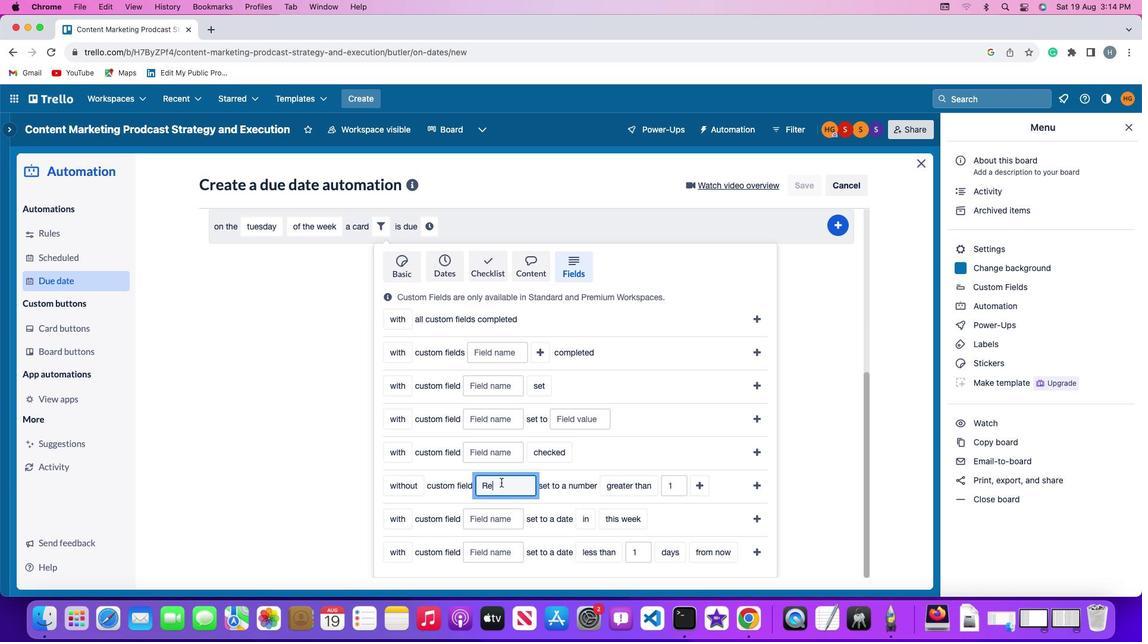 
Action: Key pressed 's'
Screenshot: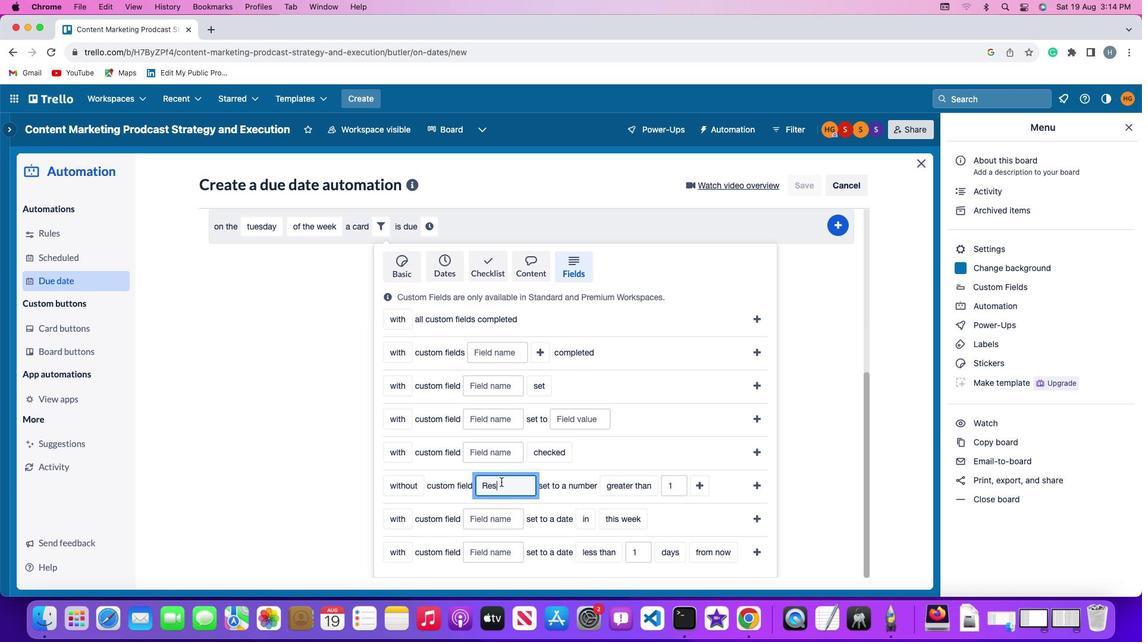 
Action: Mouse moved to (501, 482)
Screenshot: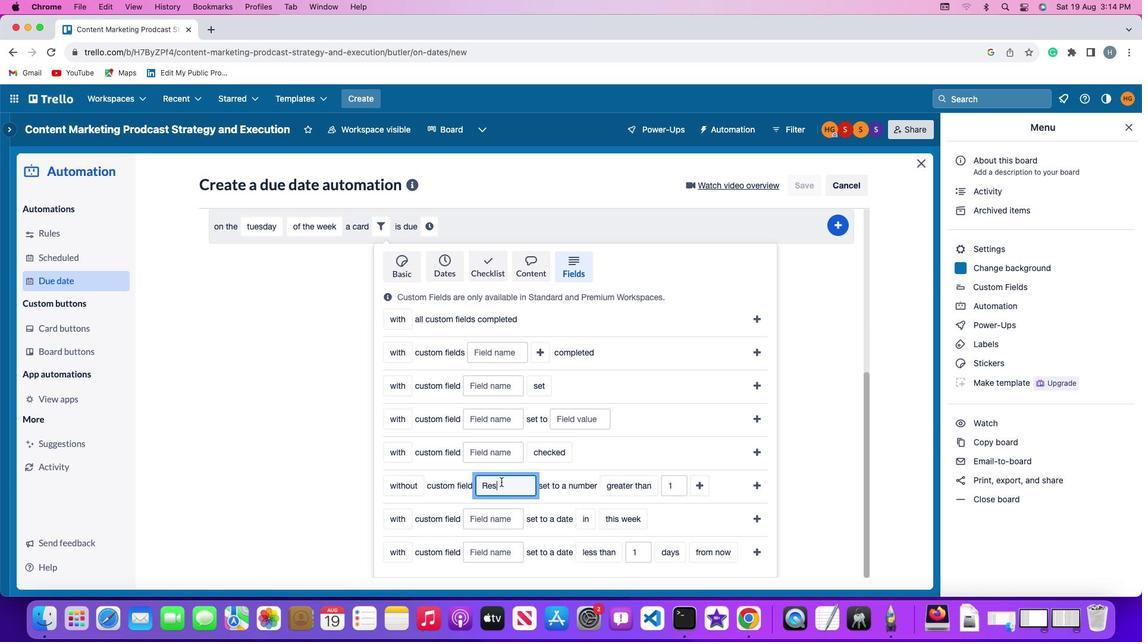 
Action: Key pressed 'u'
Screenshot: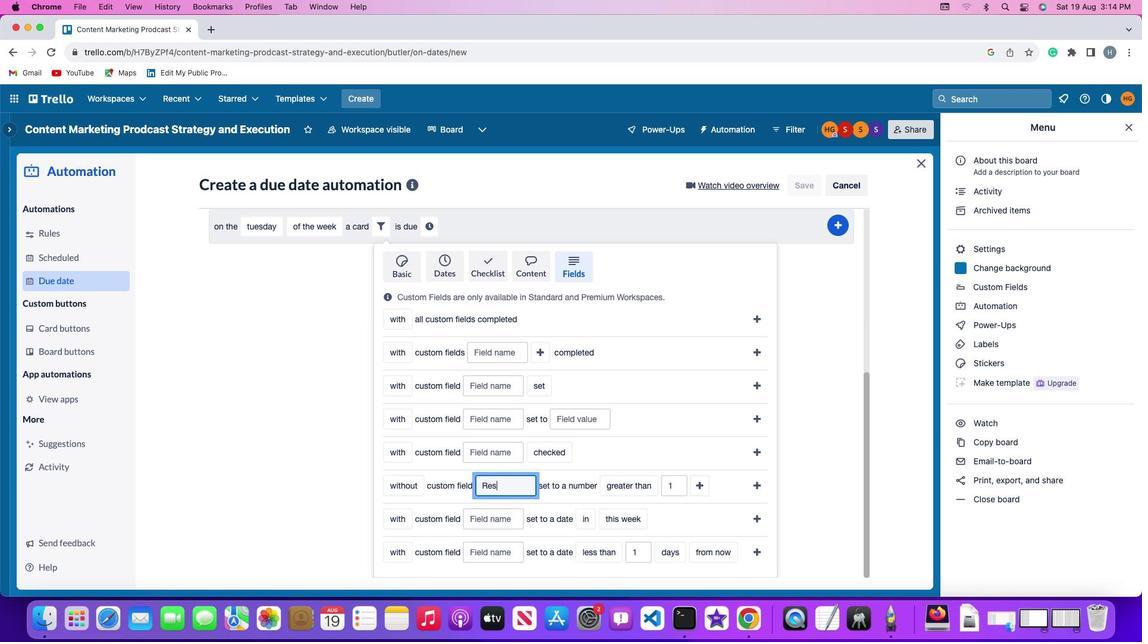 
Action: Mouse moved to (502, 480)
Screenshot: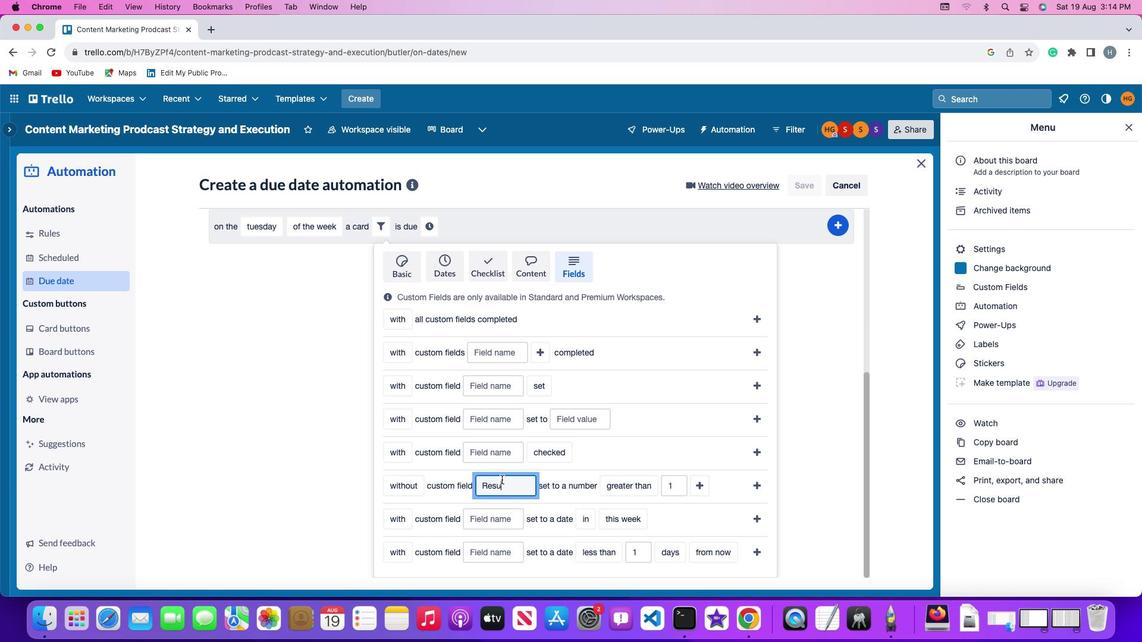 
Action: Key pressed 'm''e'
Screenshot: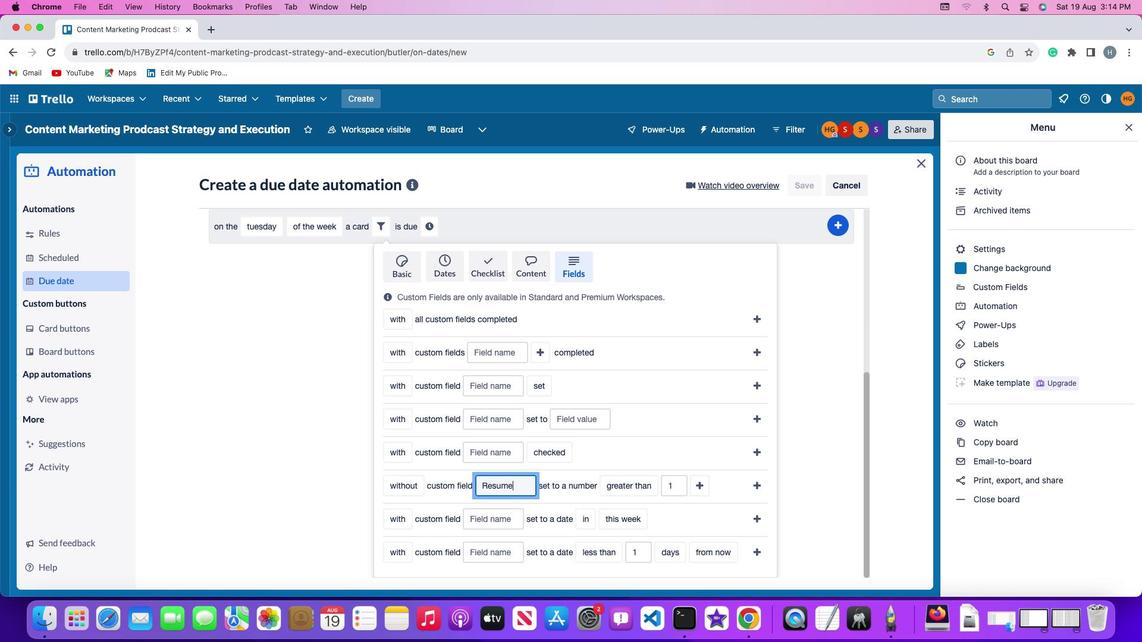 
Action: Mouse moved to (611, 486)
Screenshot: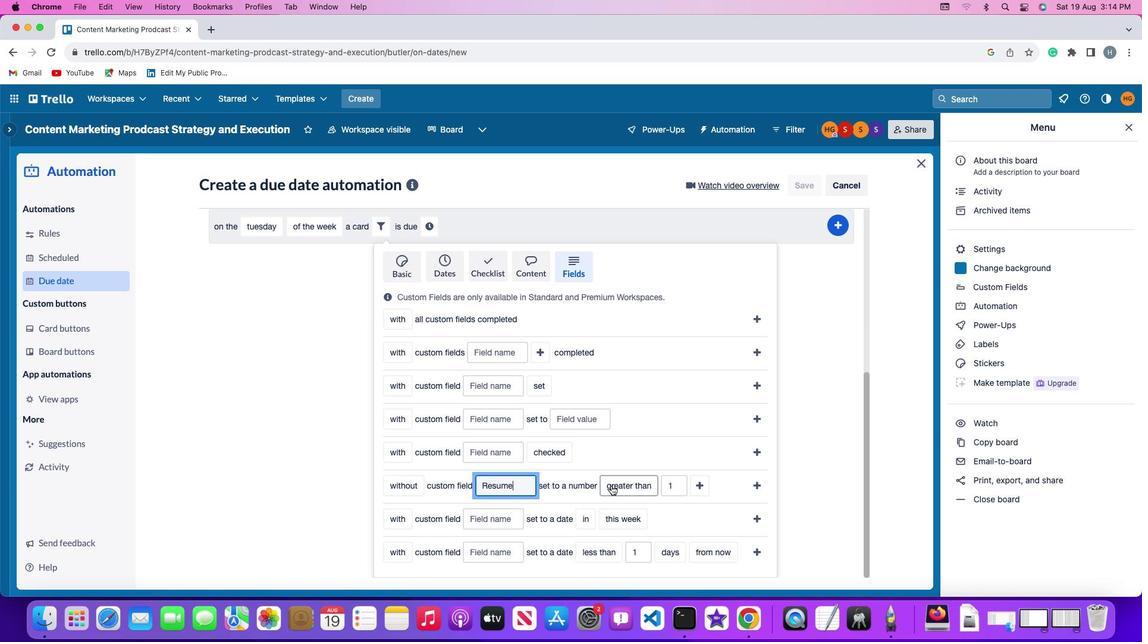 
Action: Mouse pressed left at (611, 486)
Screenshot: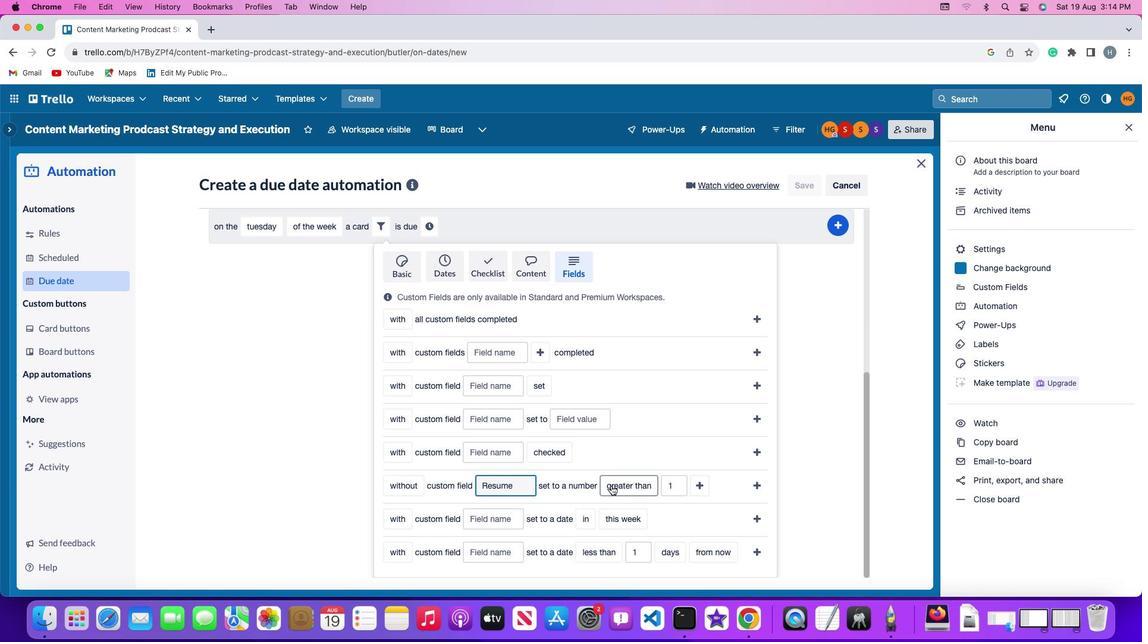 
Action: Mouse moved to (627, 420)
Screenshot: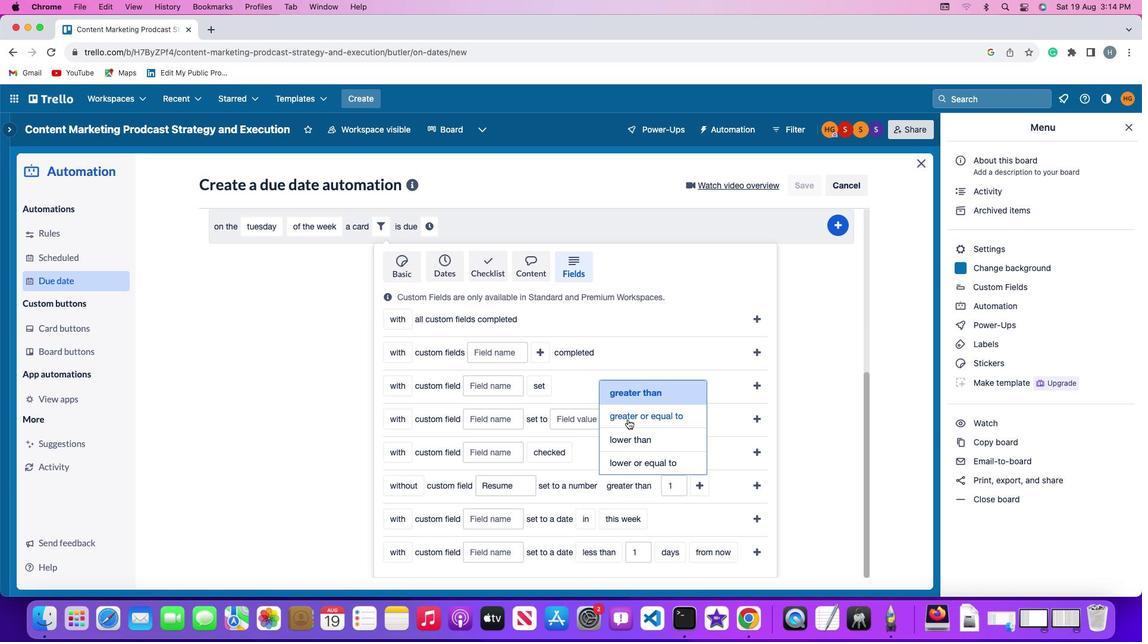 
Action: Mouse pressed left at (627, 420)
Screenshot: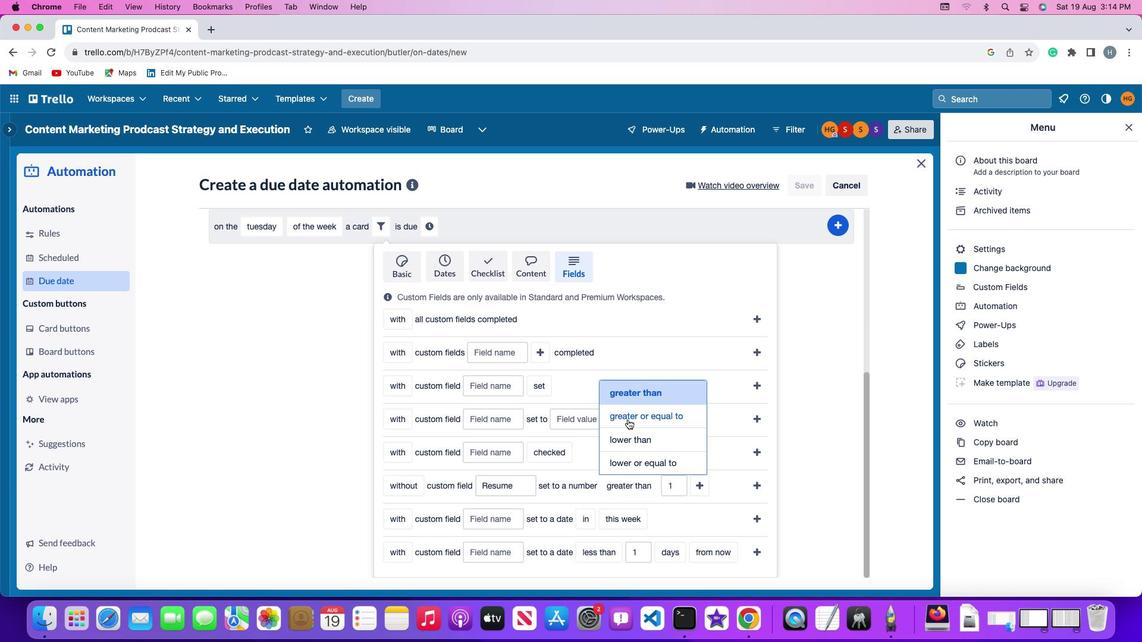 
Action: Mouse moved to (693, 485)
Screenshot: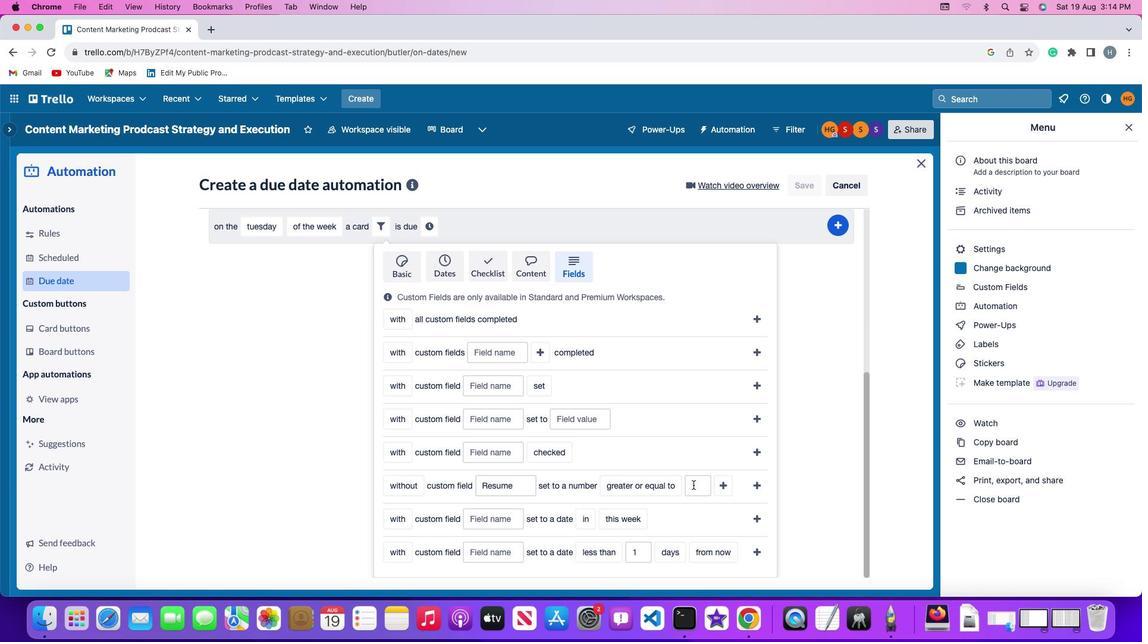 
Action: Mouse pressed left at (693, 485)
Screenshot: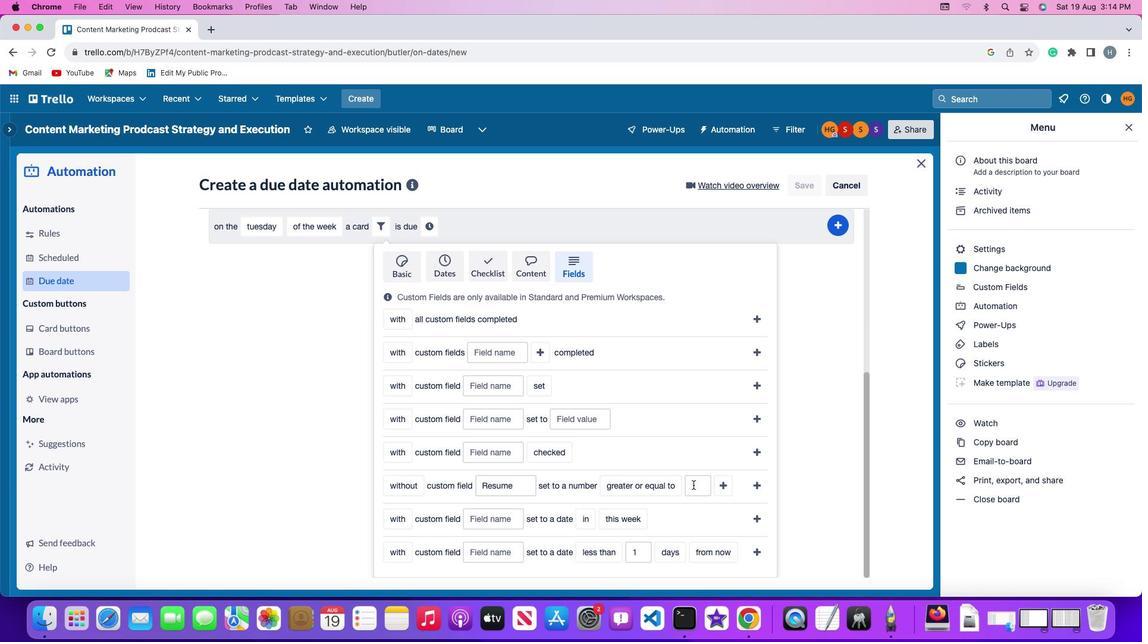 
Action: Mouse moved to (695, 486)
Screenshot: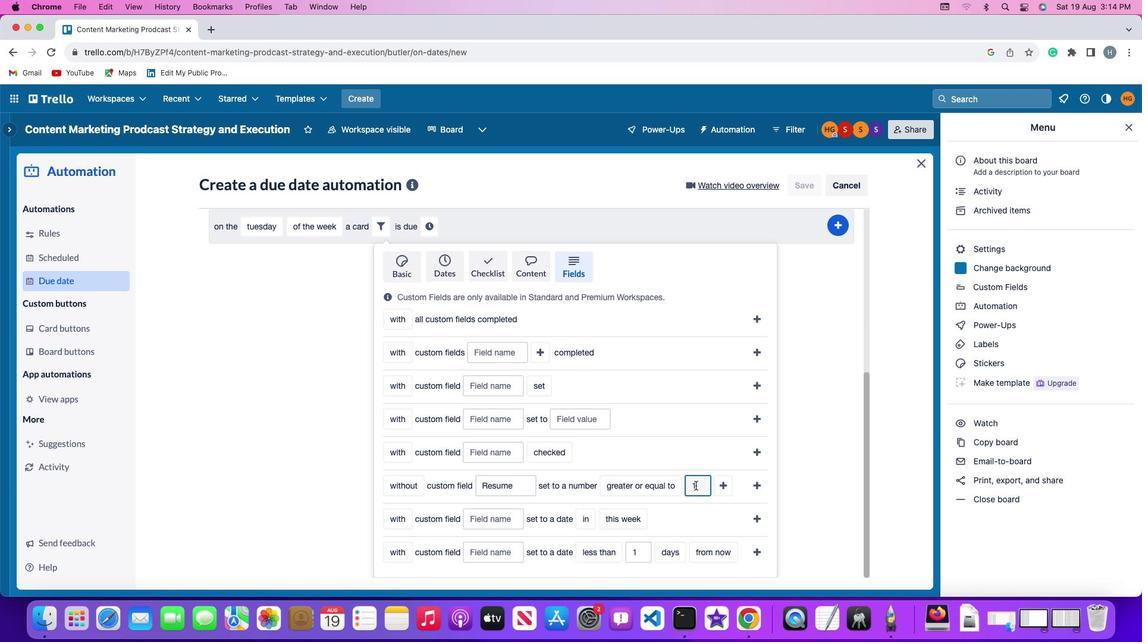 
Action: Key pressed Key.right
Screenshot: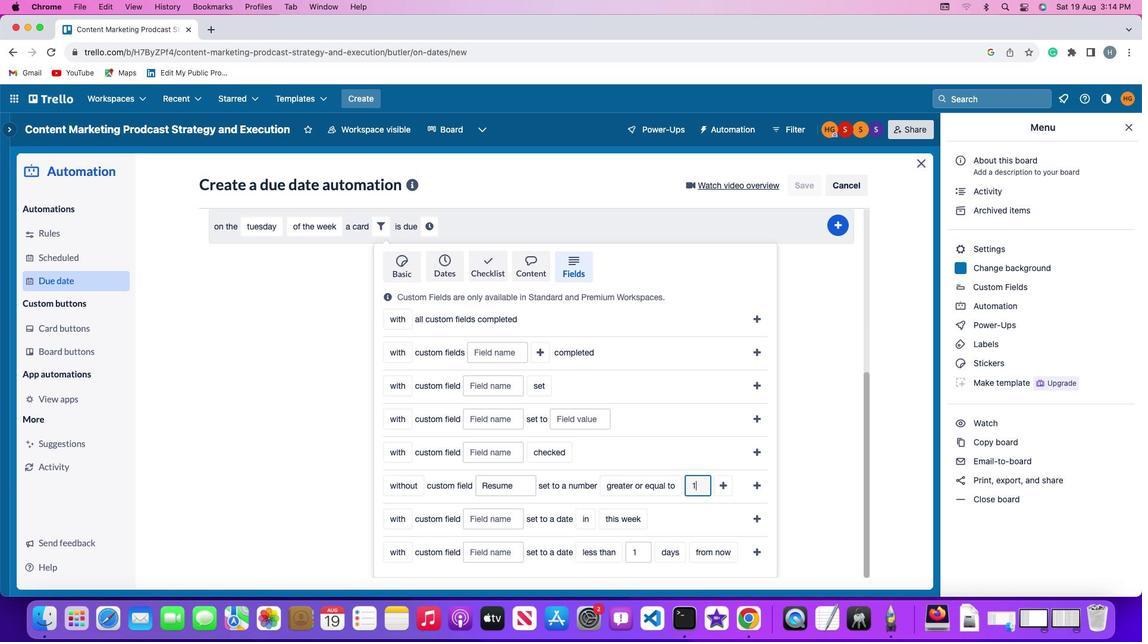 
Action: Mouse moved to (695, 485)
Screenshot: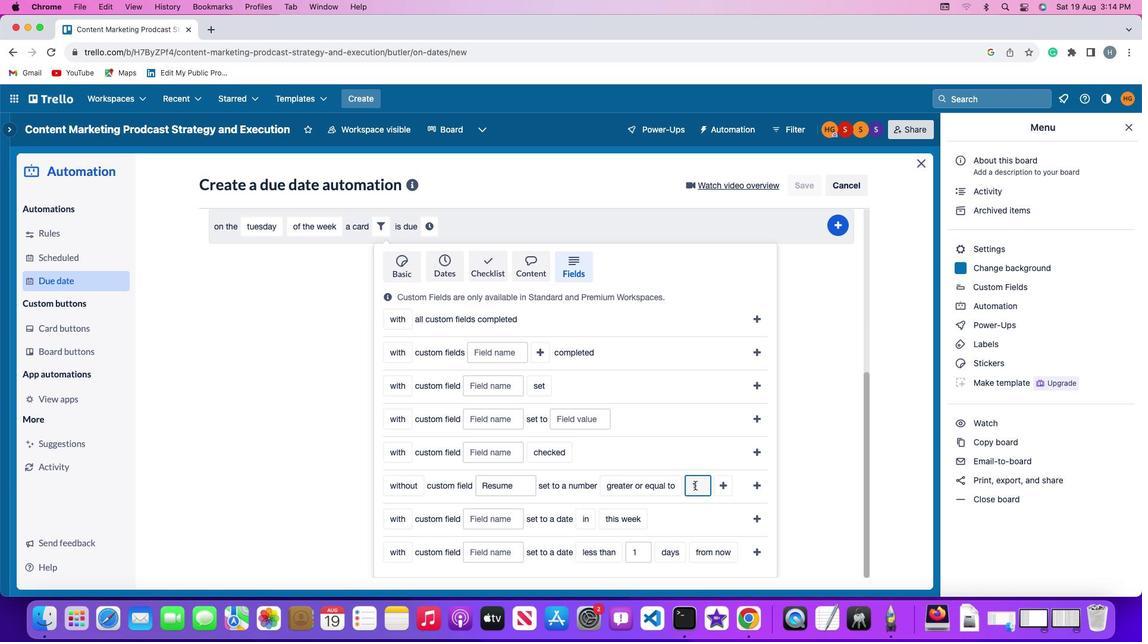 
Action: Key pressed Key.backspace
Screenshot: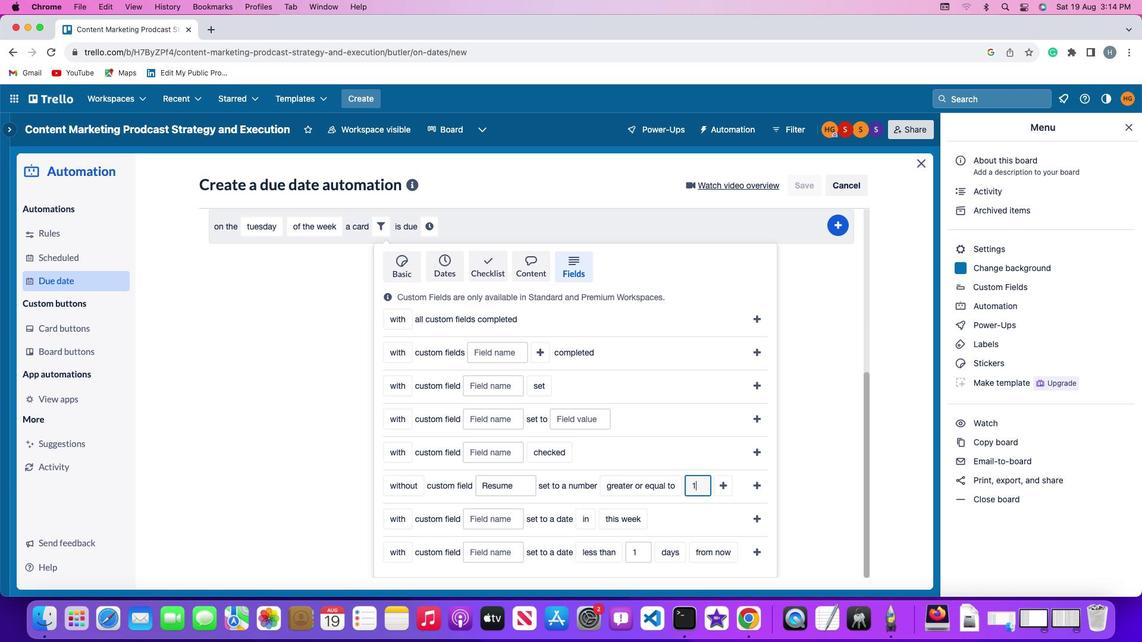 
Action: Mouse moved to (695, 485)
Screenshot: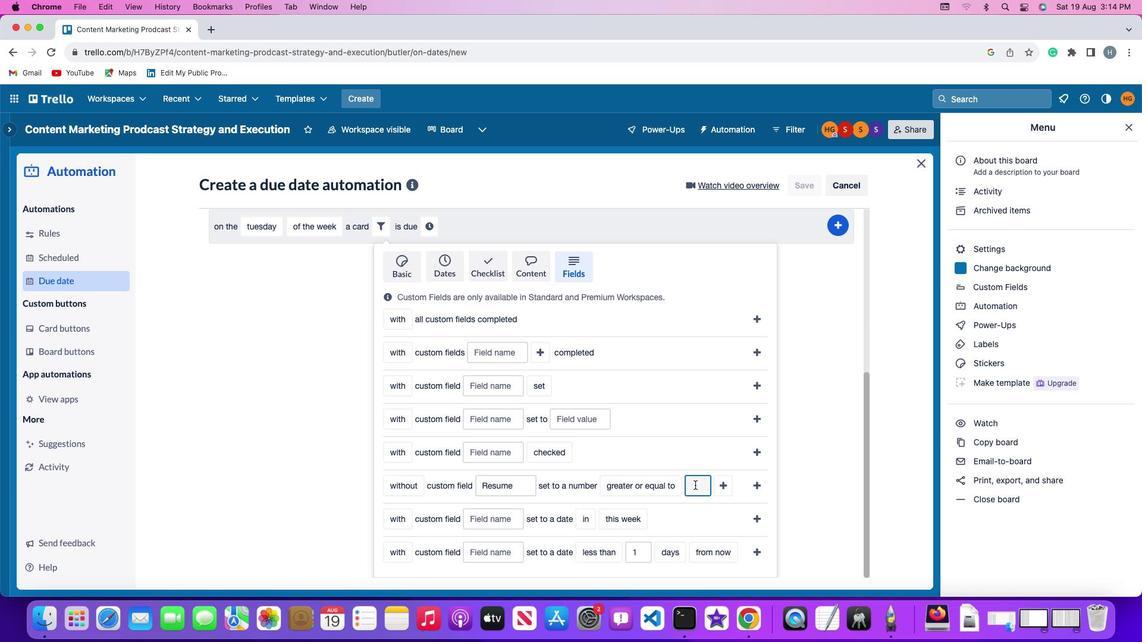 
Action: Key pressed '1'
Screenshot: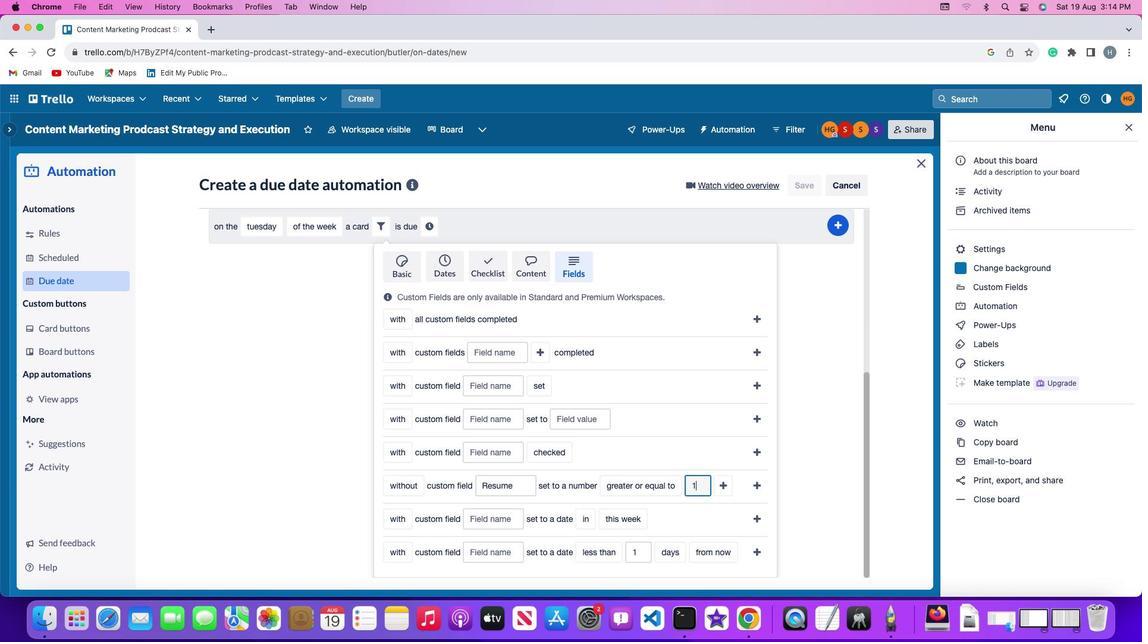 
Action: Mouse moved to (724, 480)
Screenshot: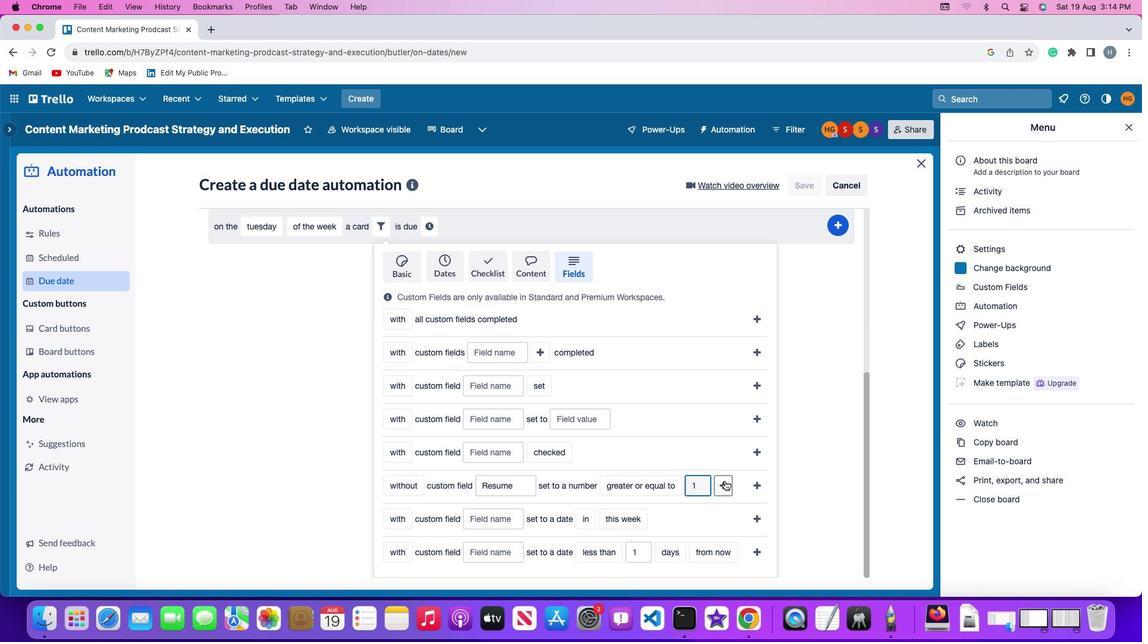 
Action: Mouse pressed left at (724, 480)
Screenshot: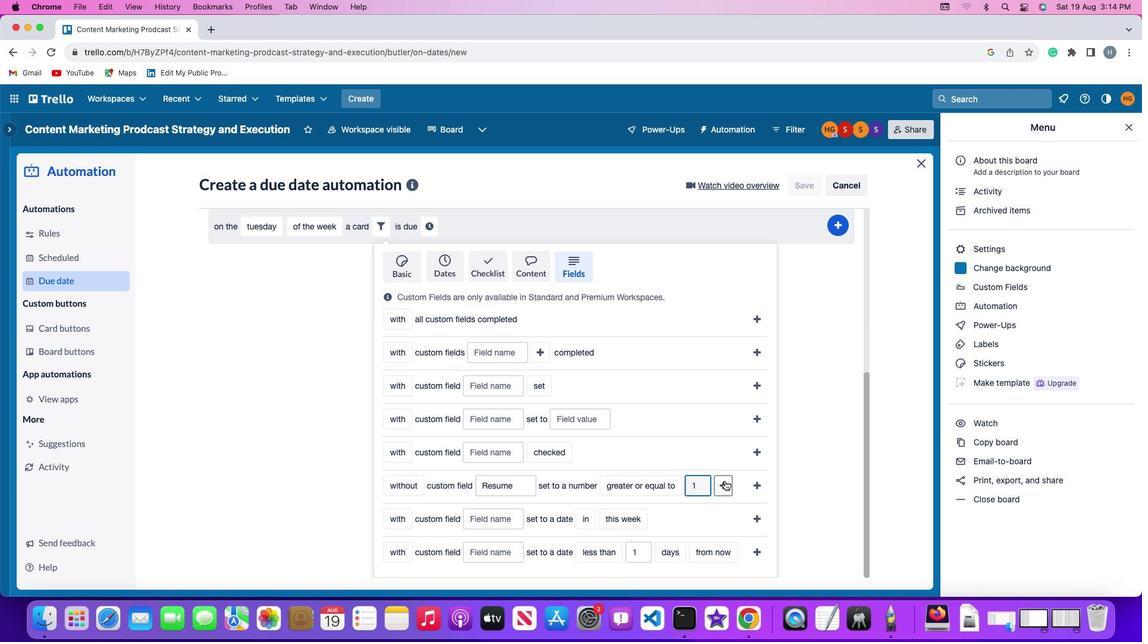 
Action: Mouse moved to (425, 514)
Screenshot: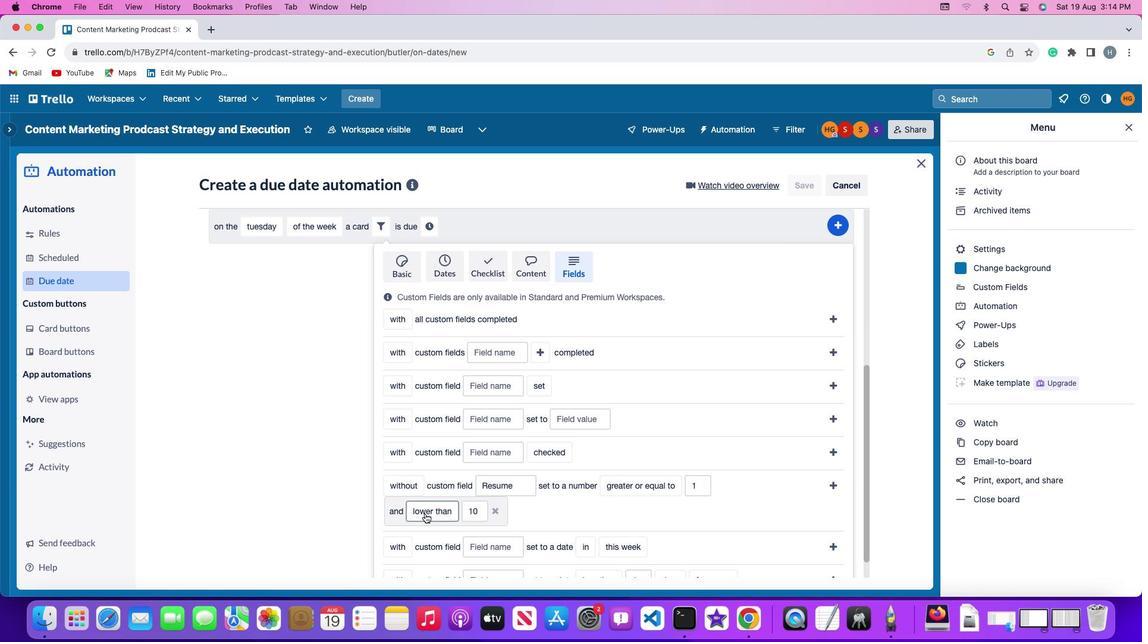 
Action: Mouse pressed left at (425, 514)
Screenshot: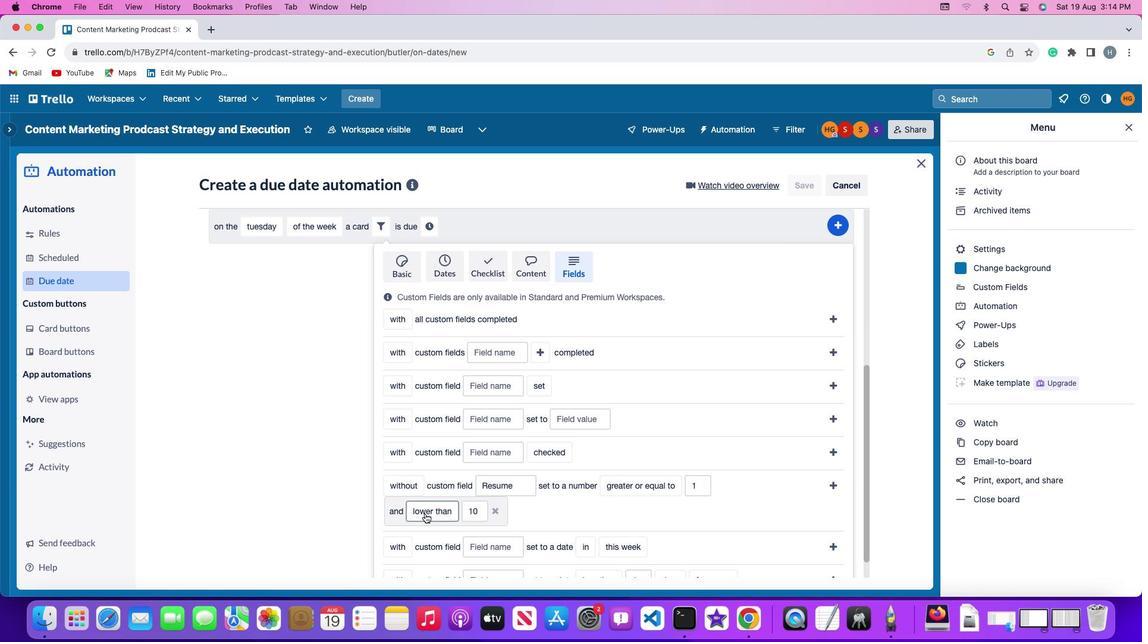 
Action: Mouse moved to (451, 440)
Screenshot: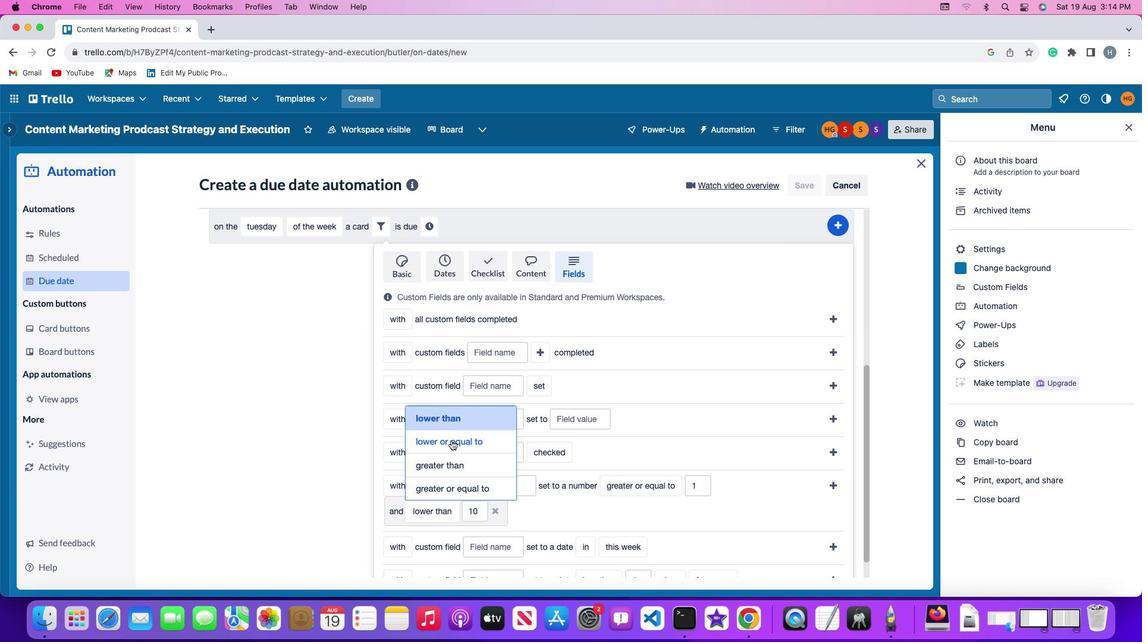
Action: Mouse pressed left at (451, 440)
Screenshot: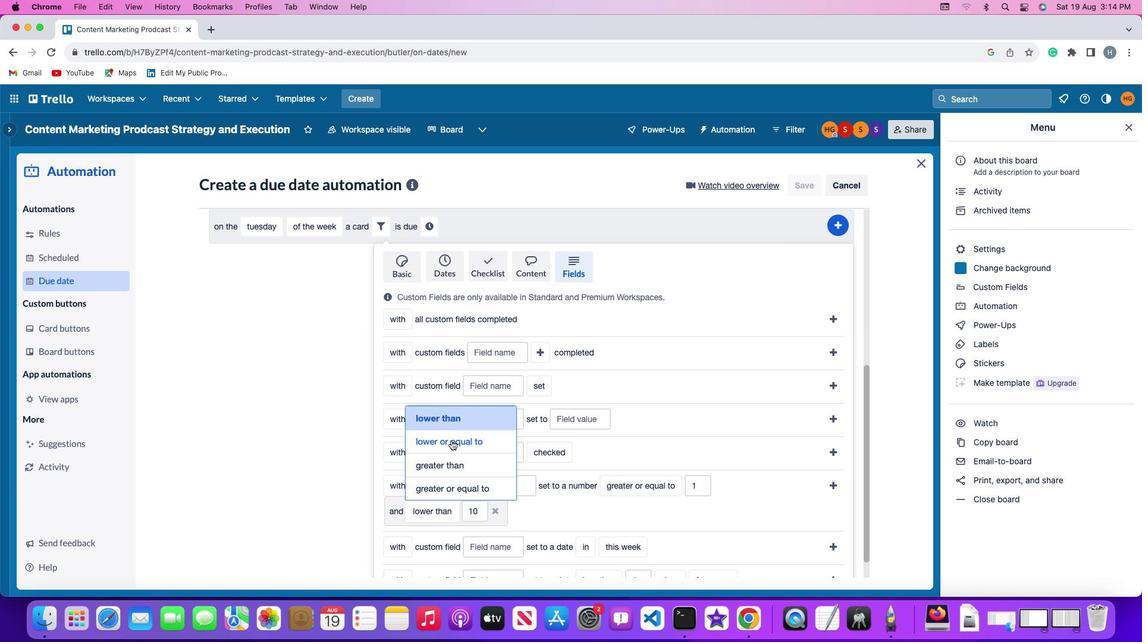 
Action: Mouse moved to (505, 511)
Screenshot: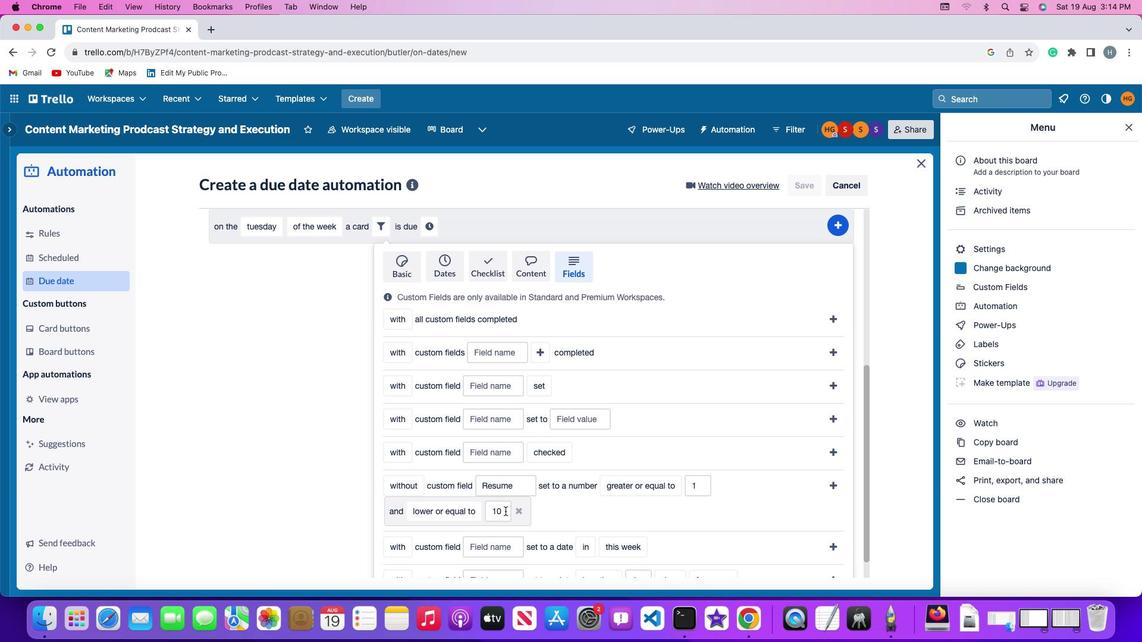 
Action: Mouse pressed left at (505, 511)
Screenshot: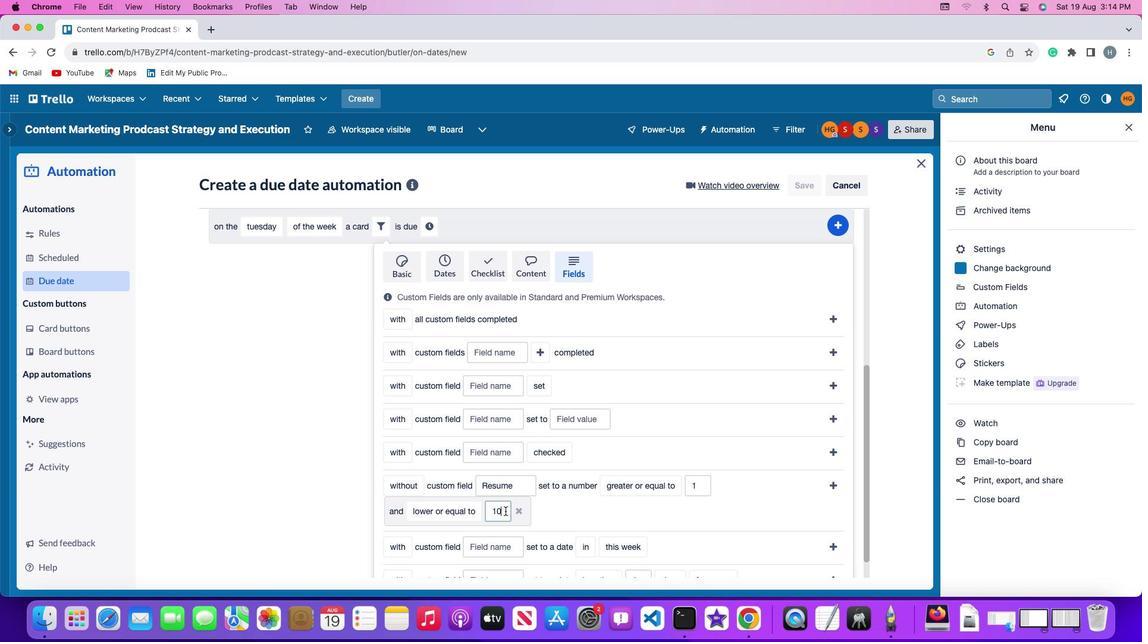 
Action: Mouse moved to (506, 508)
Screenshot: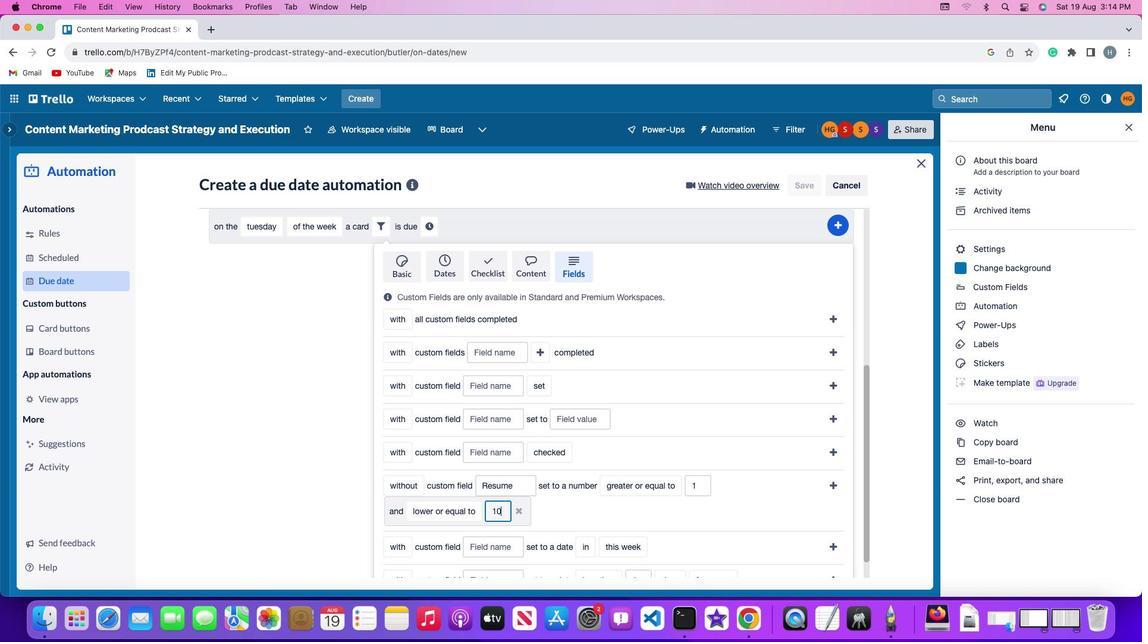 
Action: Key pressed Key.backspaceKey.backspace
Screenshot: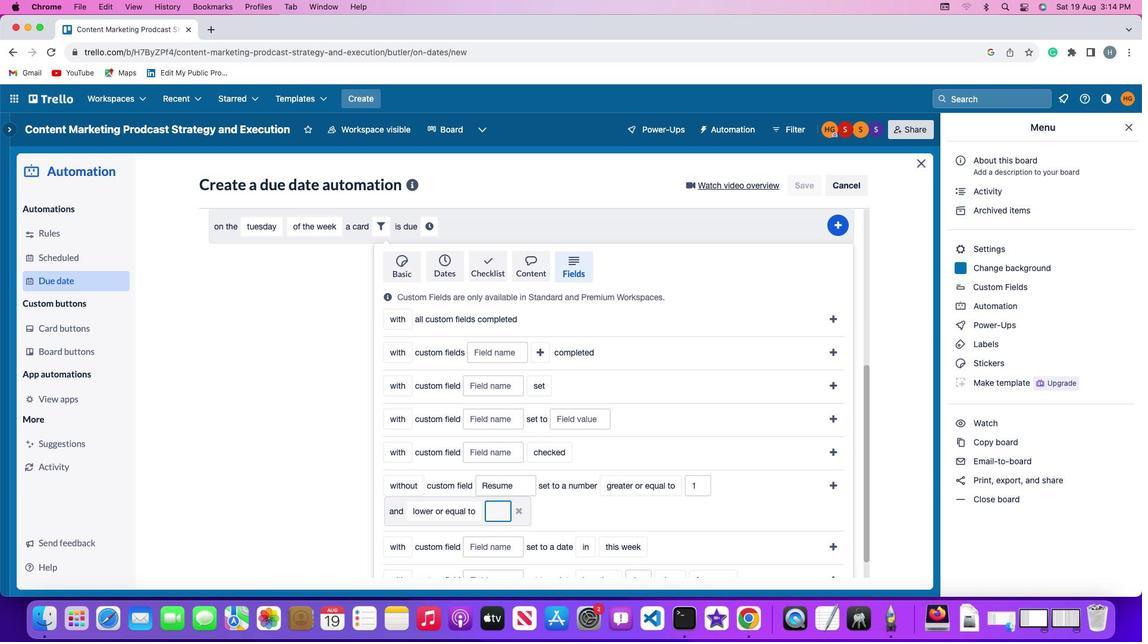 
Action: Mouse moved to (506, 507)
Screenshot: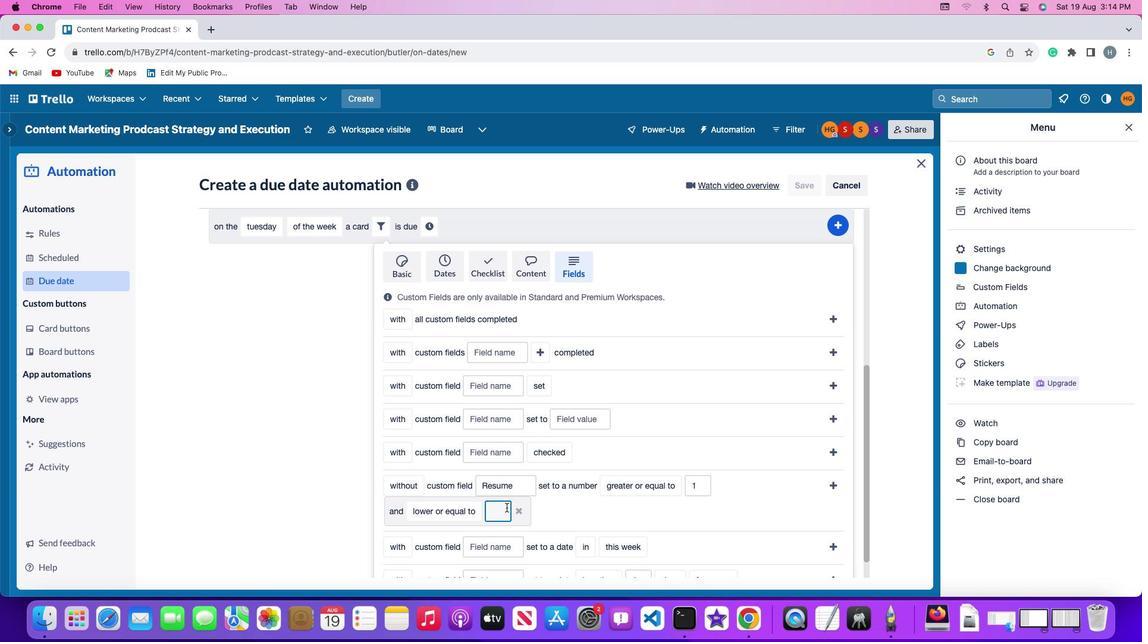
Action: Key pressed '1''0'
Screenshot: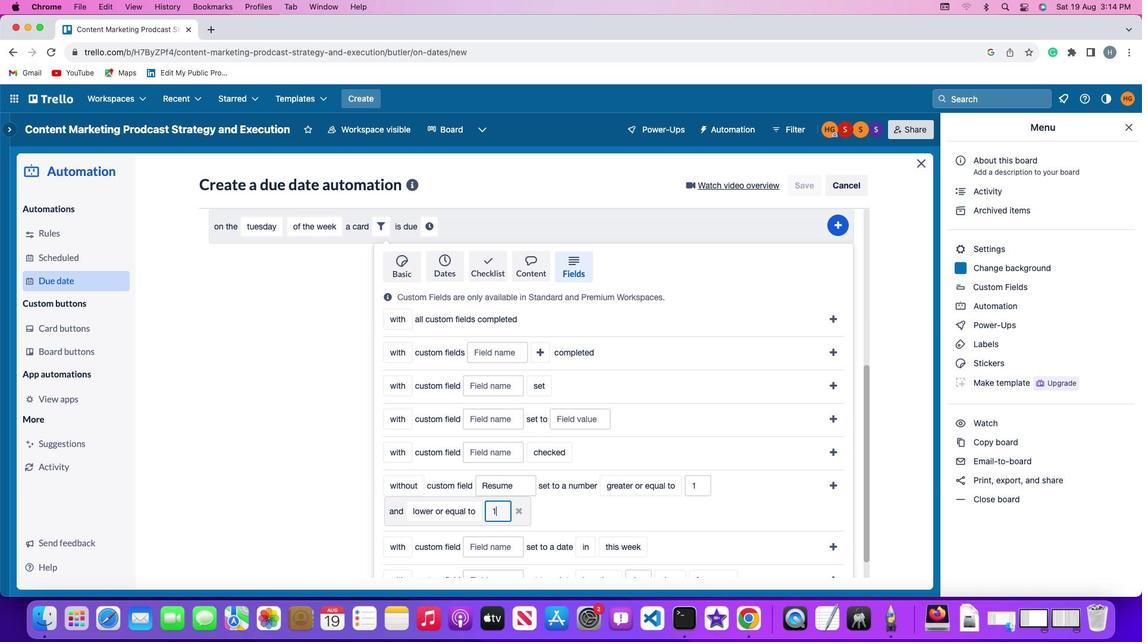 
Action: Mouse moved to (840, 483)
Screenshot: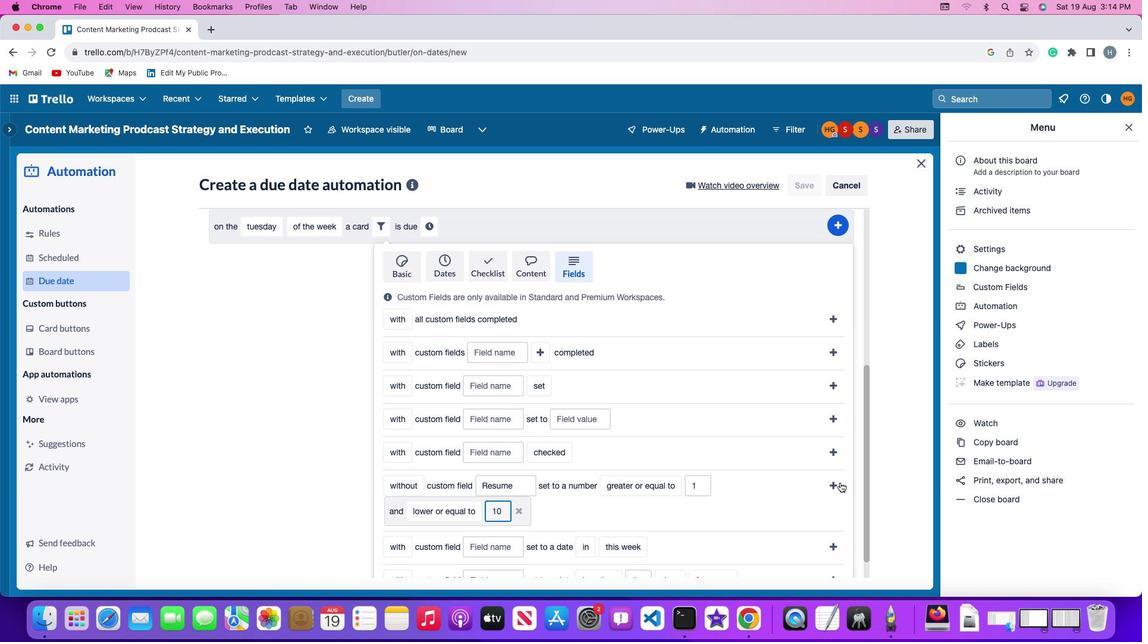 
Action: Mouse pressed left at (840, 483)
Screenshot: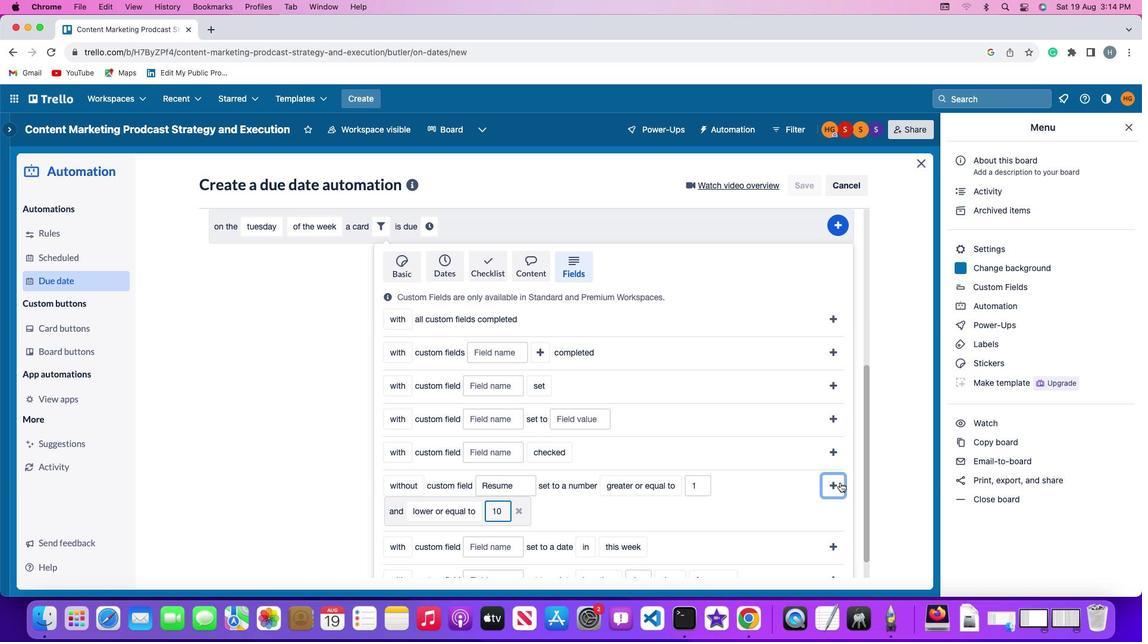 
Action: Mouse moved to (805, 519)
Screenshot: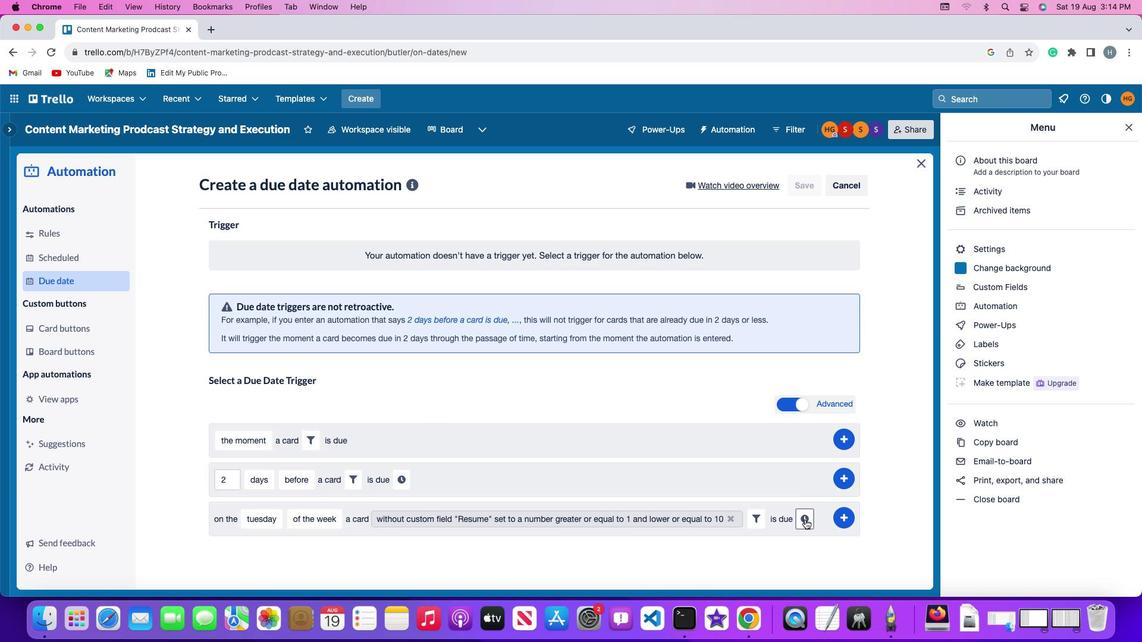 
Action: Mouse pressed left at (805, 519)
Screenshot: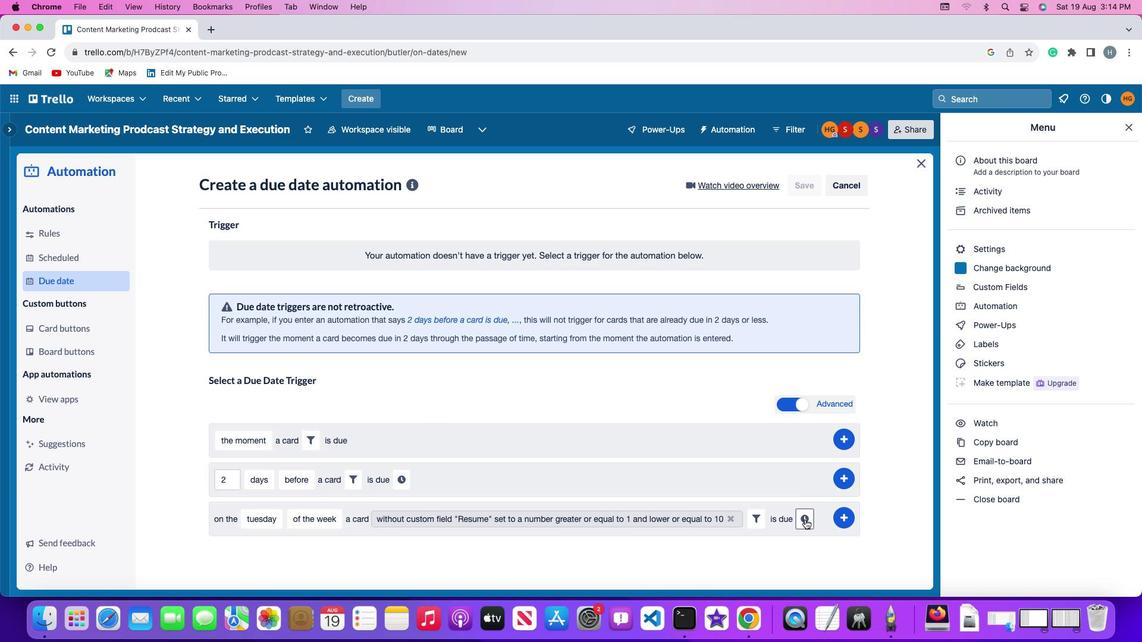 
Action: Mouse moved to (241, 548)
Screenshot: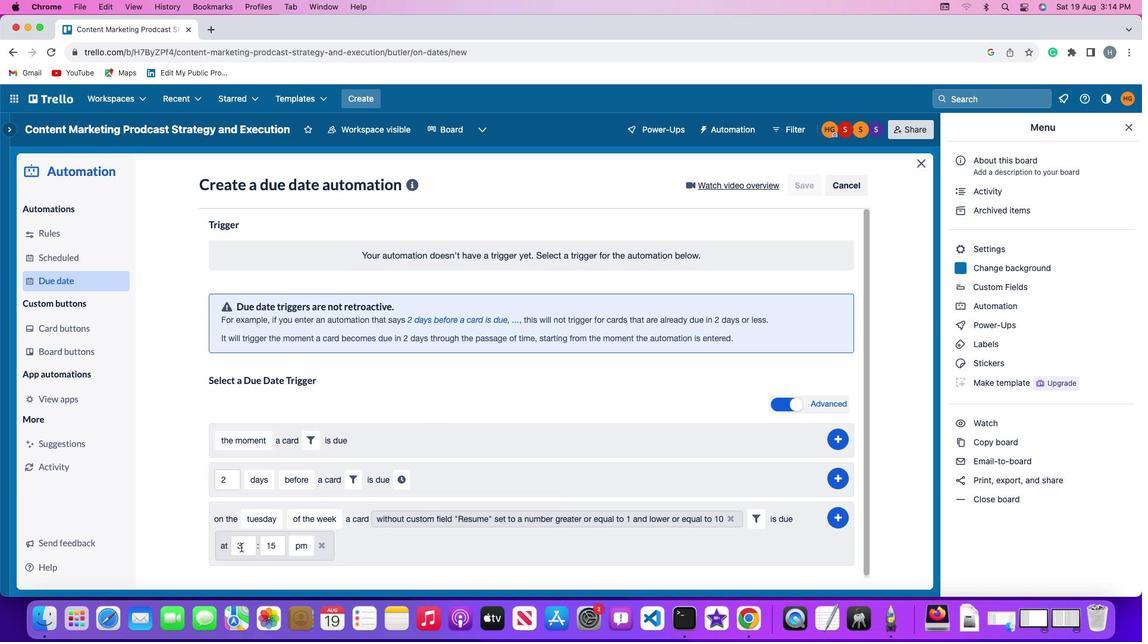 
Action: Mouse pressed left at (241, 548)
Screenshot: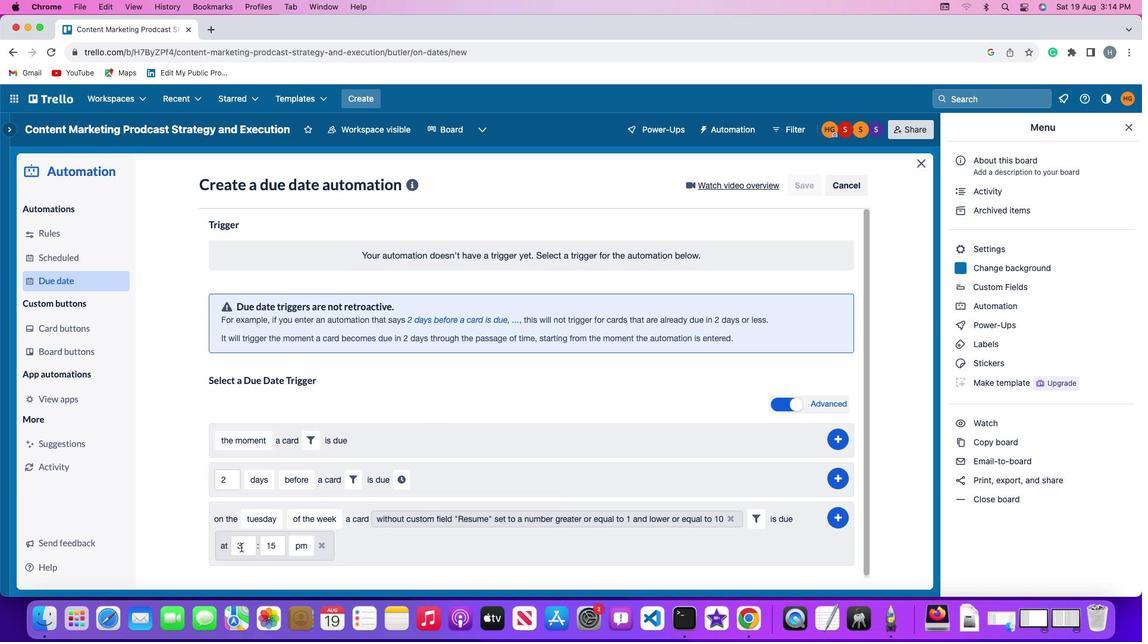 
Action: Mouse moved to (241, 547)
Screenshot: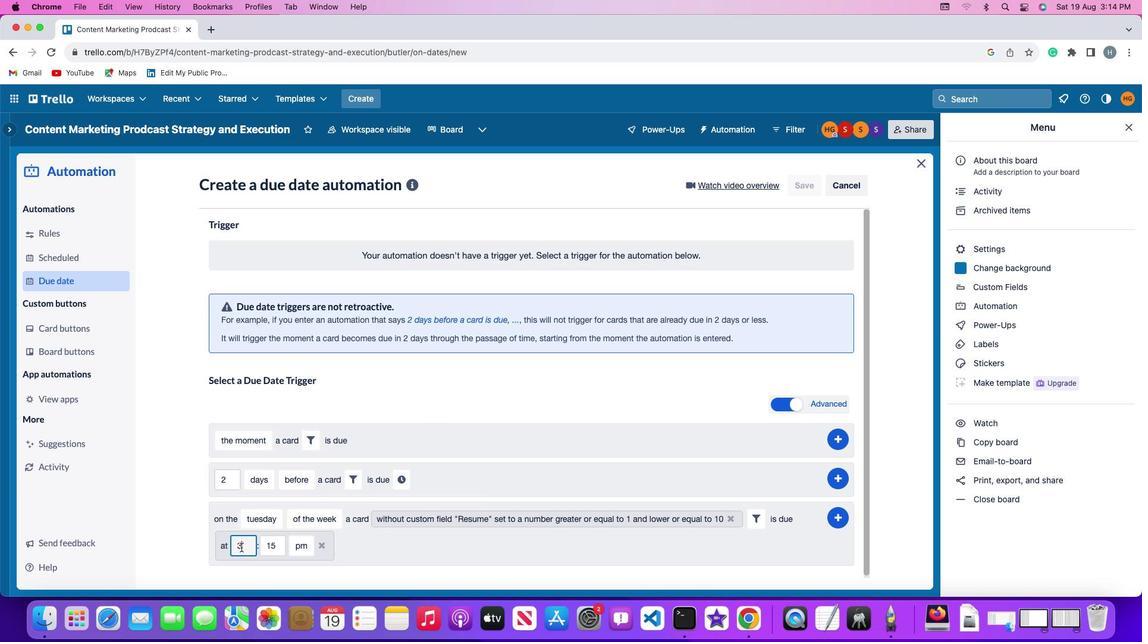 
Action: Key pressed Key.backspace
Screenshot: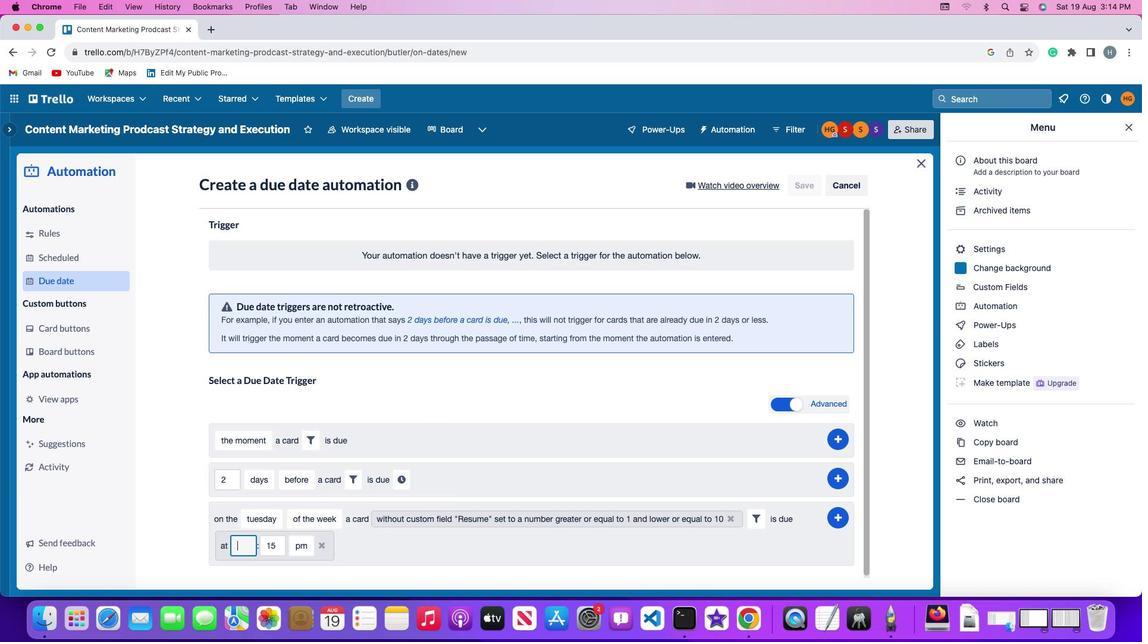 
Action: Mouse moved to (242, 546)
Screenshot: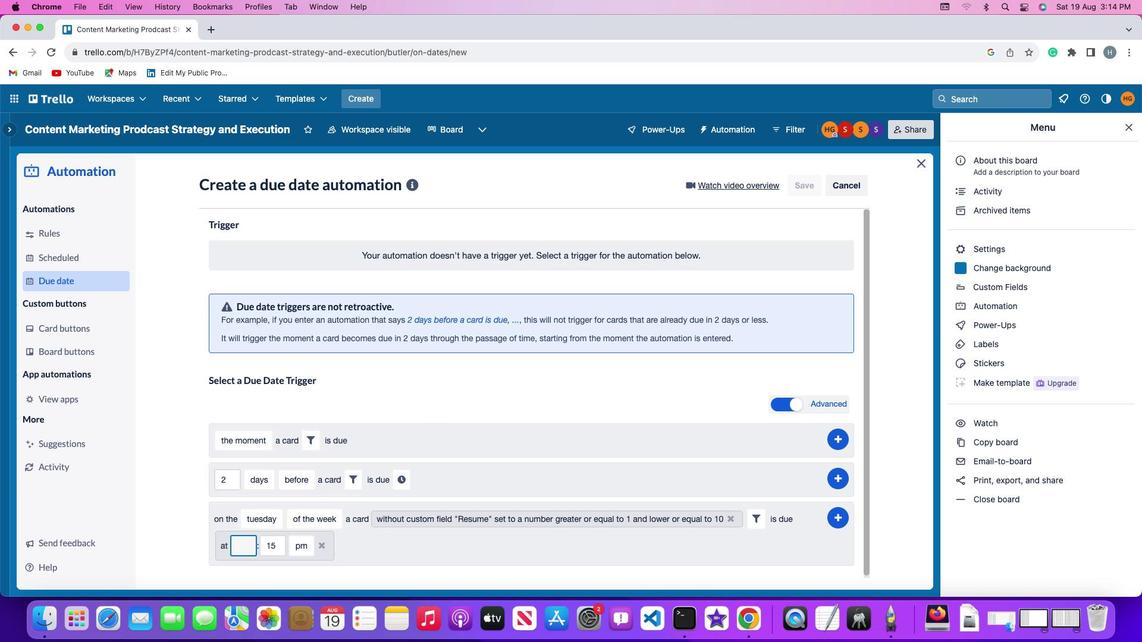 
Action: Key pressed '1''1'
Screenshot: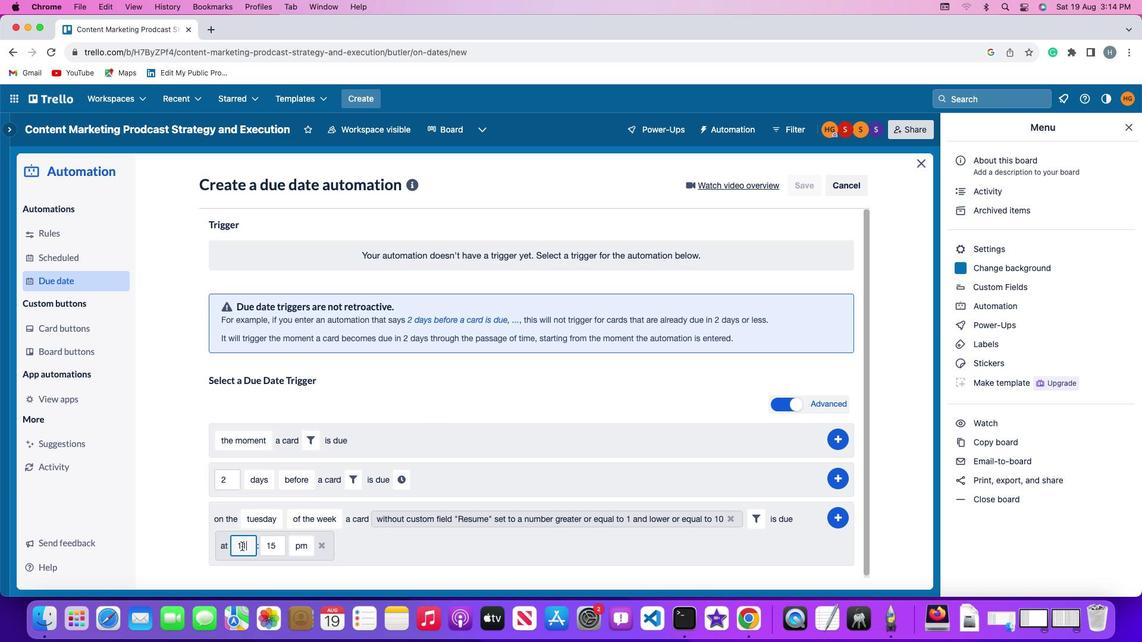 
Action: Mouse moved to (275, 543)
Screenshot: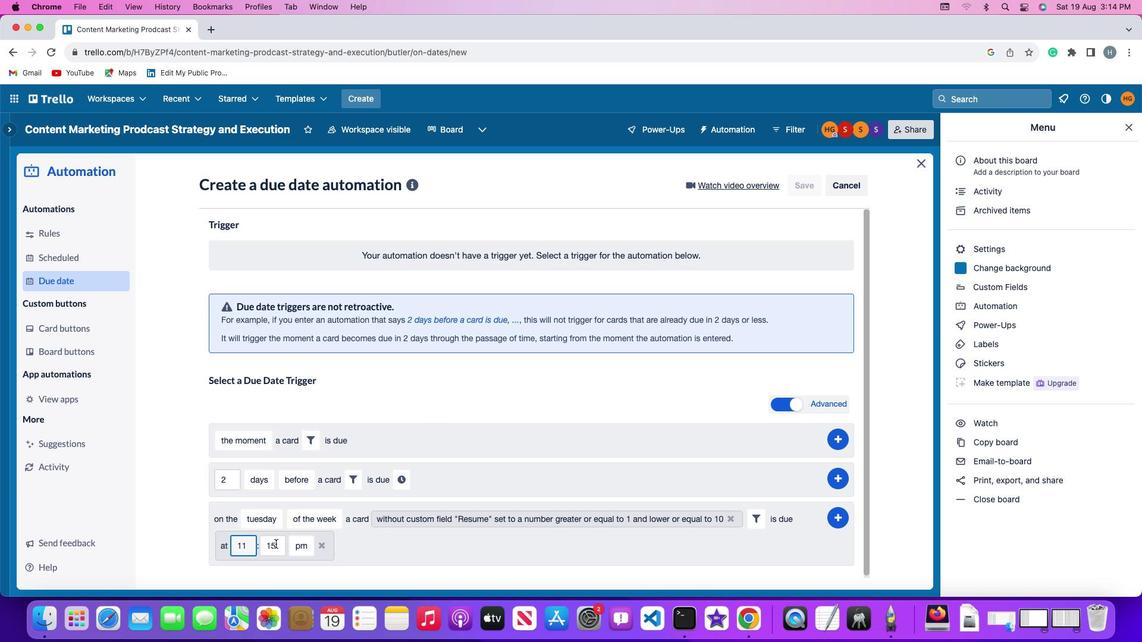 
Action: Mouse pressed left at (275, 543)
Screenshot: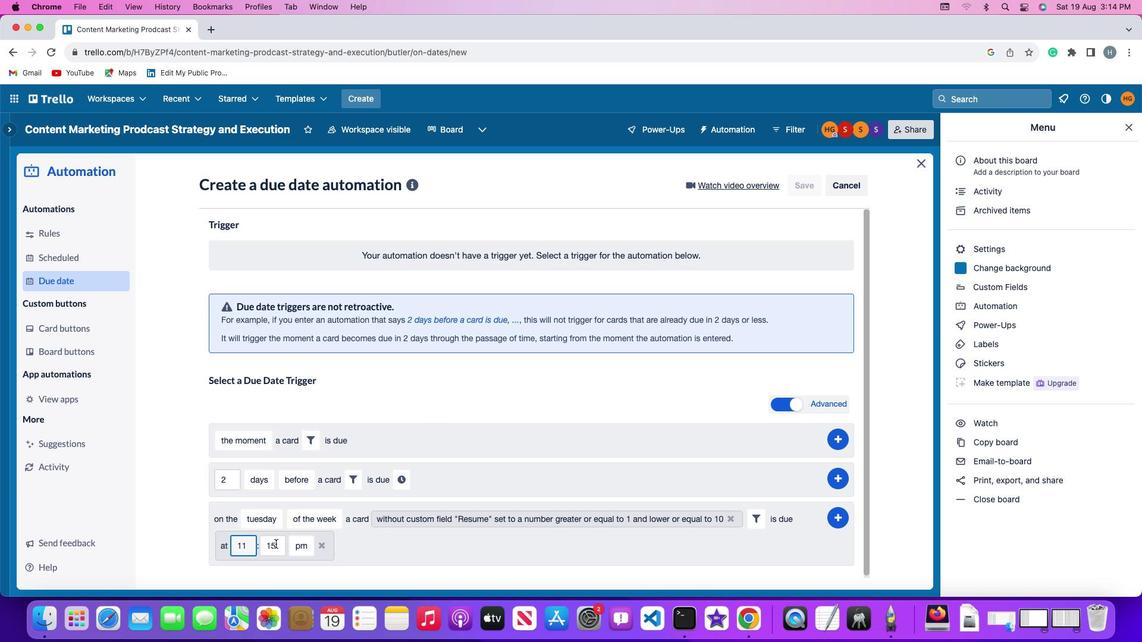 
Action: Key pressed Key.backspaceKey.backspace'0''0'
Screenshot: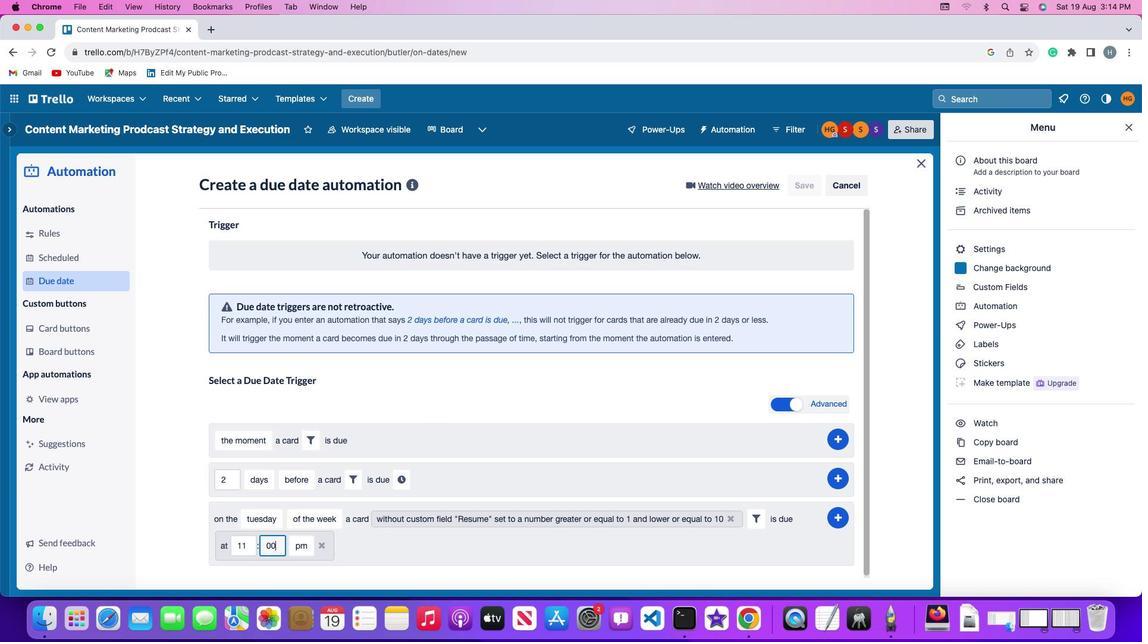 
Action: Mouse moved to (301, 544)
Screenshot: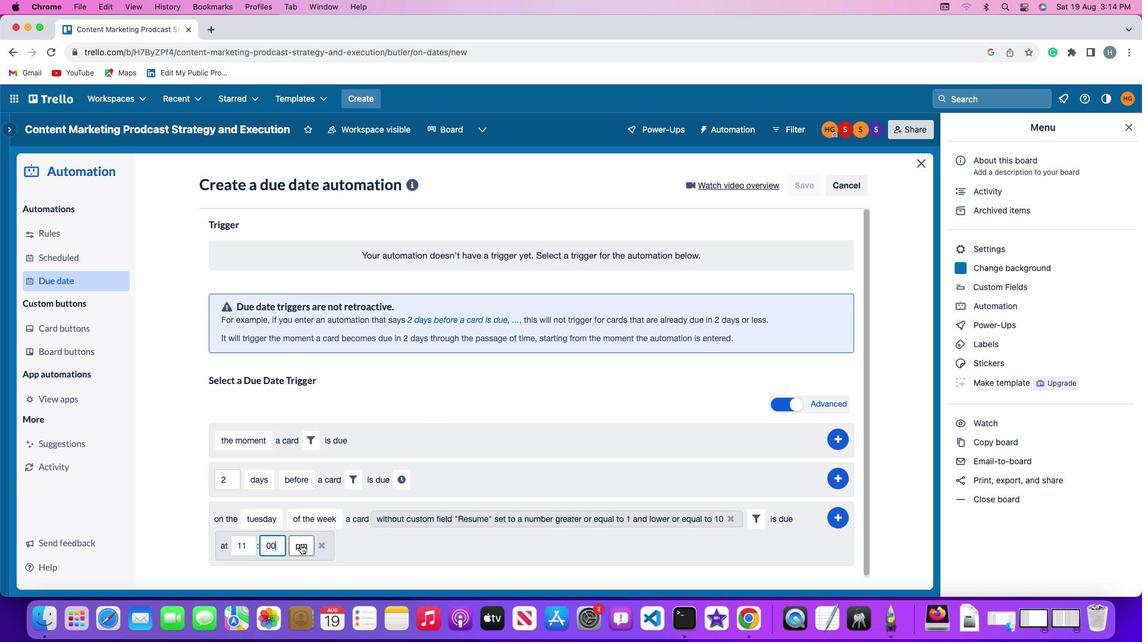 
Action: Mouse pressed left at (301, 544)
Screenshot: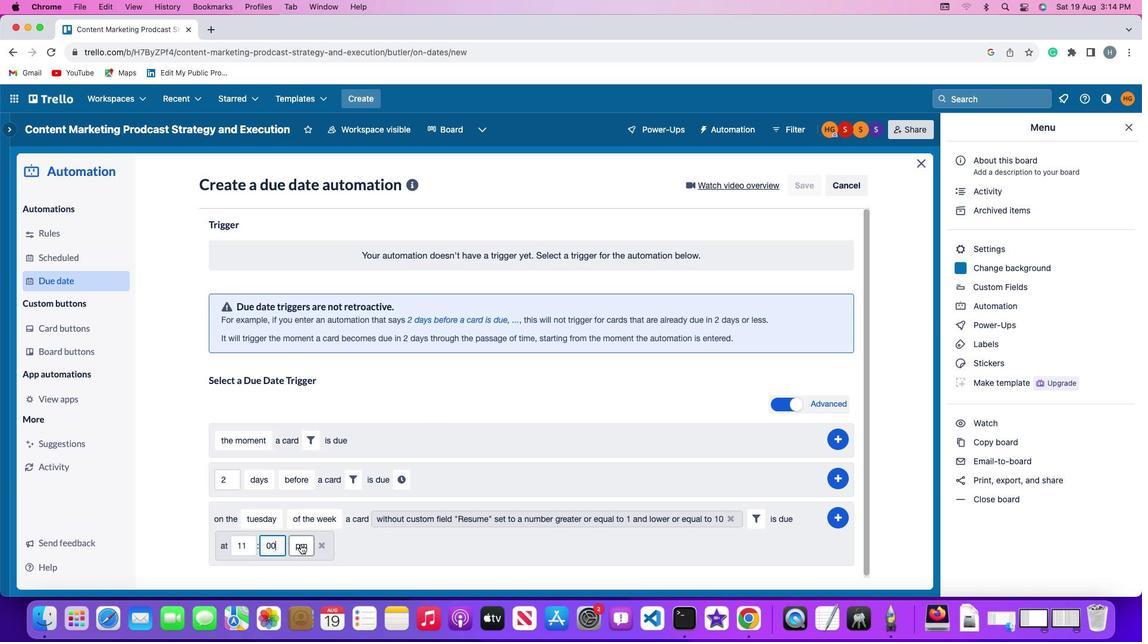 
Action: Mouse moved to (304, 501)
Screenshot: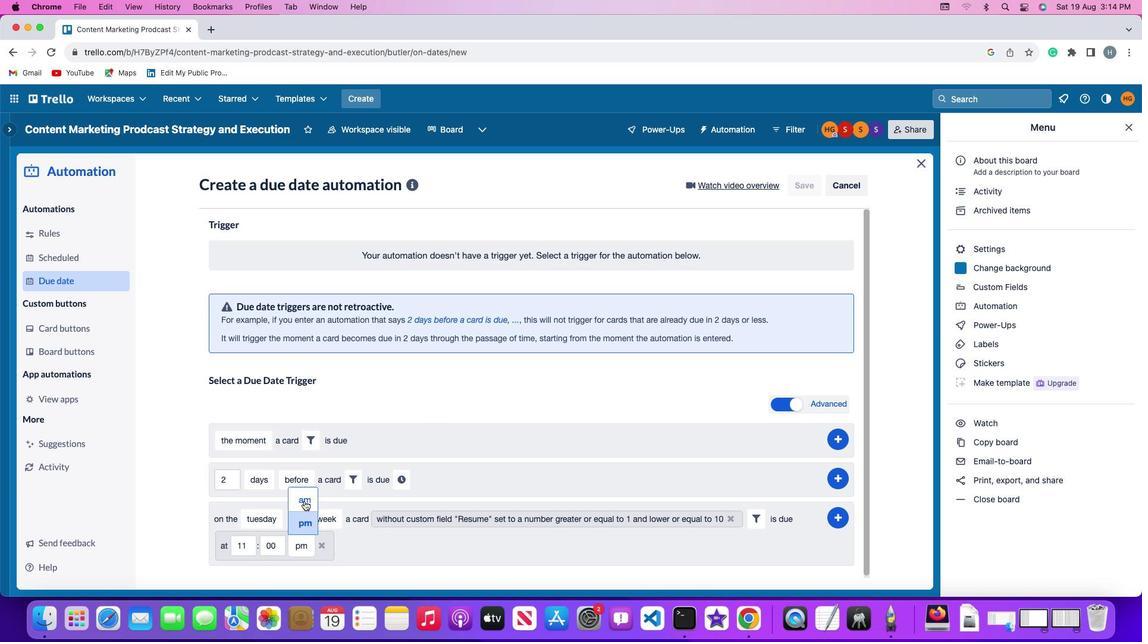 
Action: Mouse pressed left at (304, 501)
Screenshot: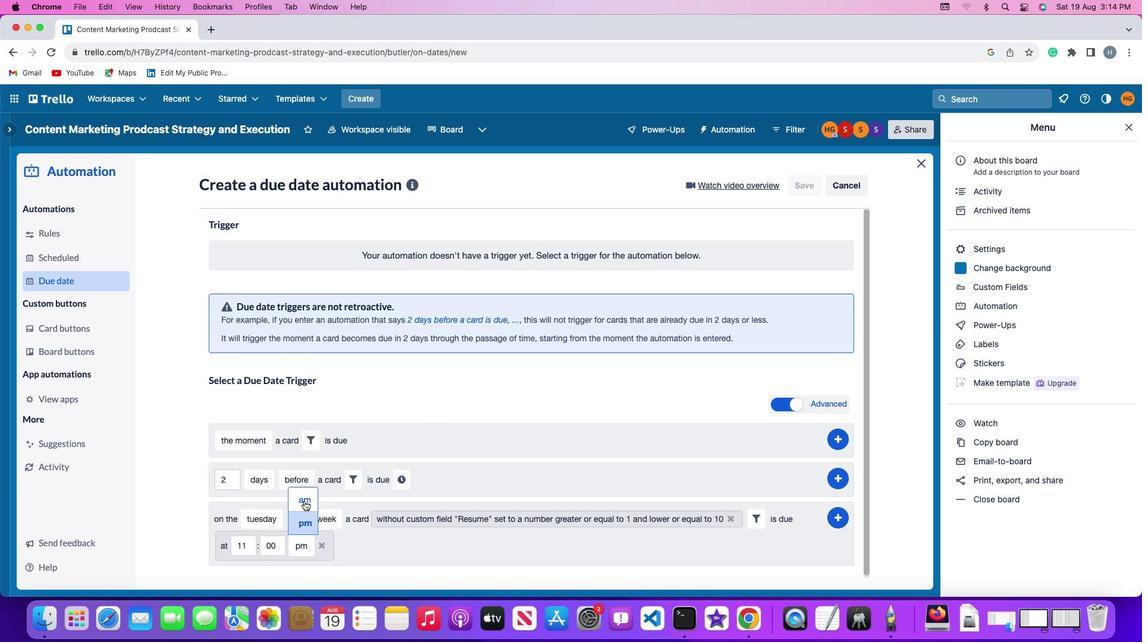 
Action: Mouse moved to (841, 513)
Screenshot: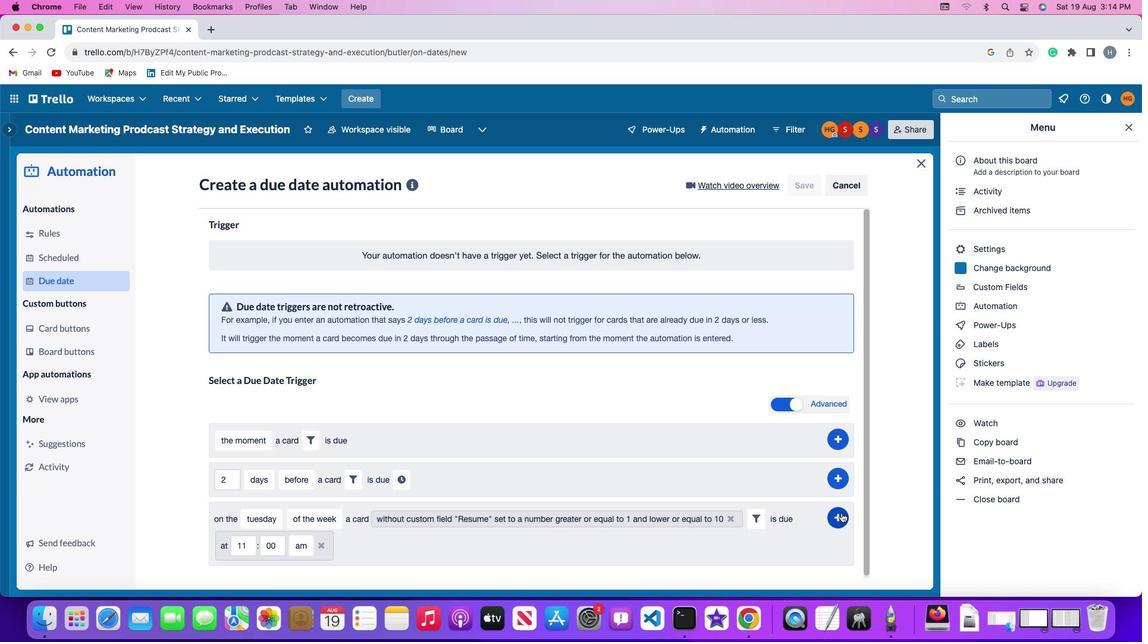 
Action: Mouse pressed left at (841, 513)
Screenshot: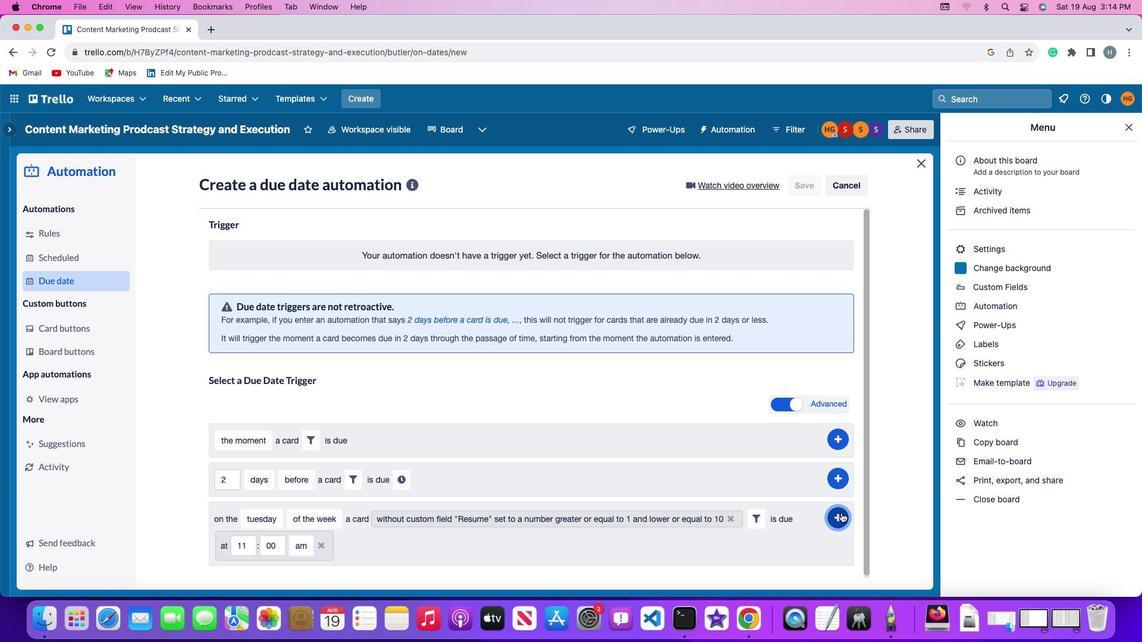 
Action: Mouse moved to (897, 442)
Screenshot: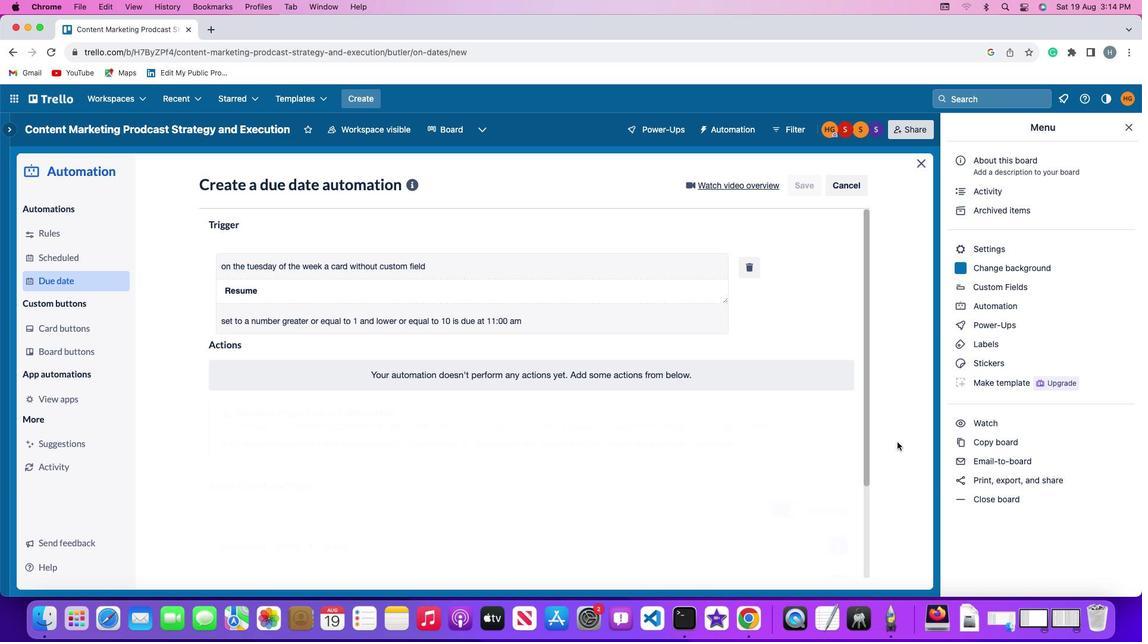 
